 Task: Check the average views per listing of master bedroom in the last 3 years.
Action: Mouse moved to (766, 169)
Screenshot: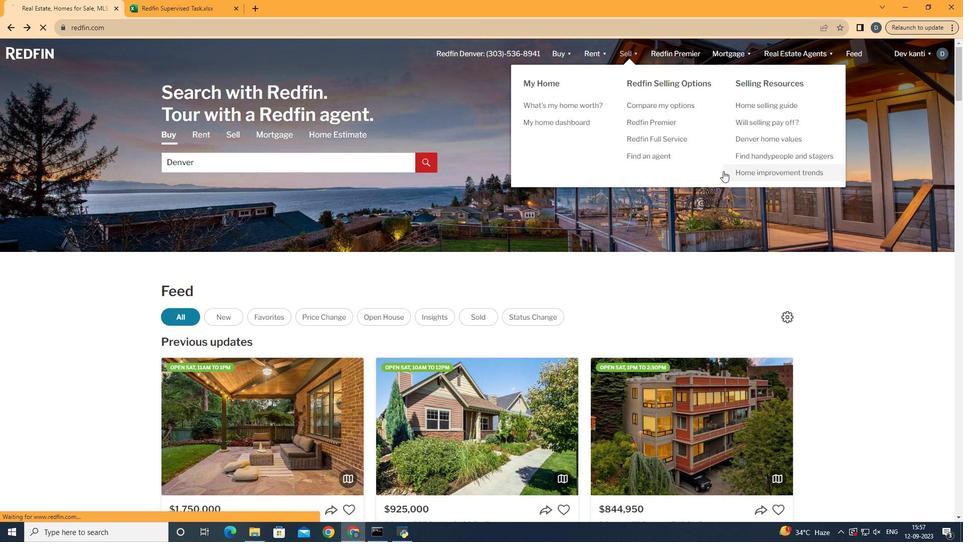 
Action: Mouse pressed left at (766, 169)
Screenshot: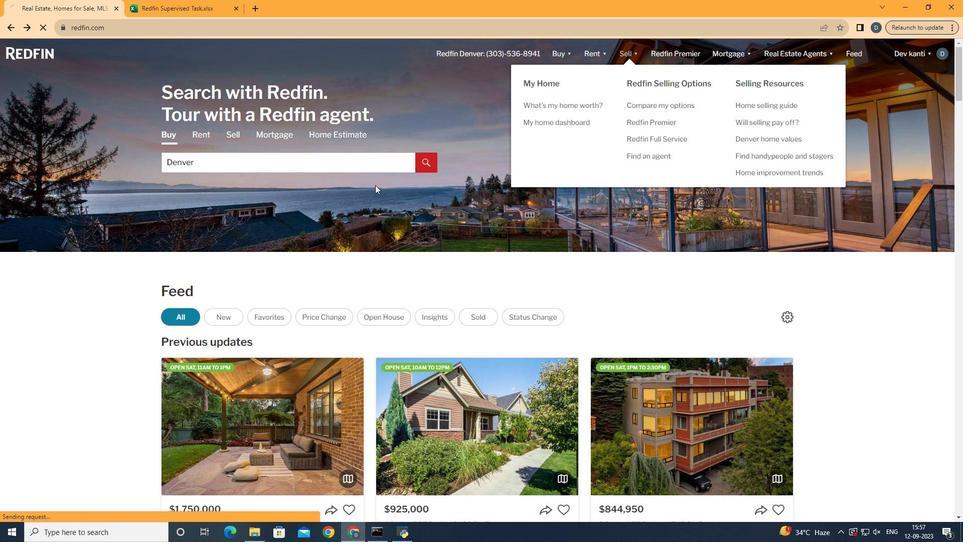 
Action: Mouse moved to (245, 194)
Screenshot: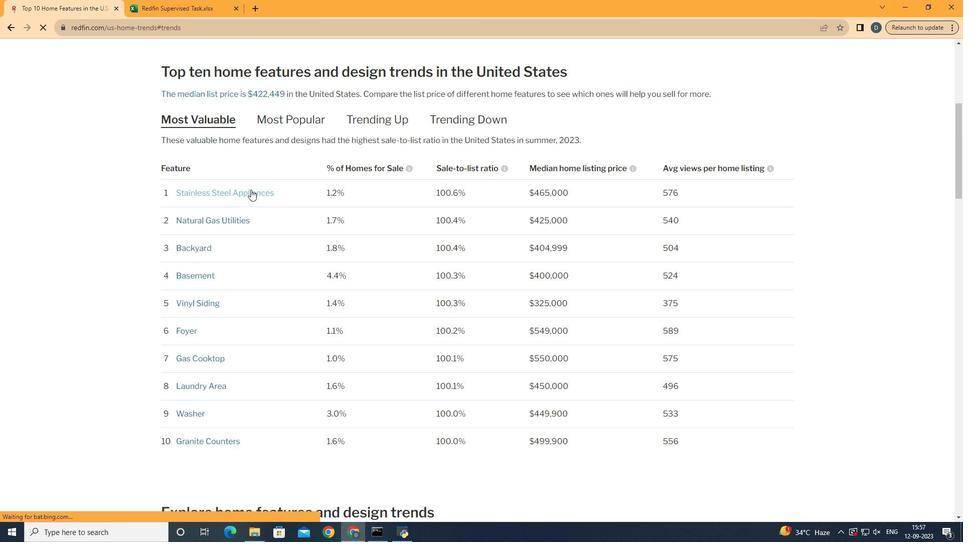 
Action: Mouse pressed left at (245, 194)
Screenshot: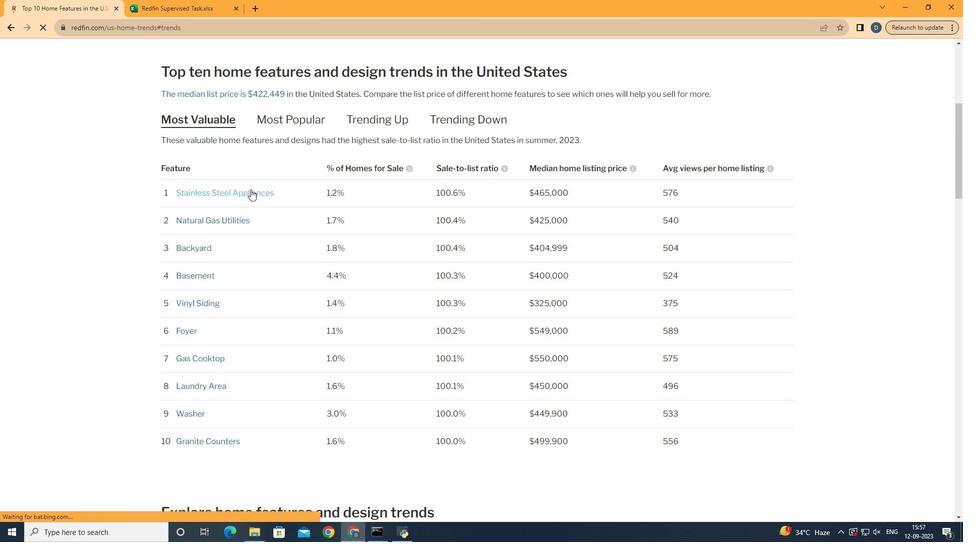 
Action: Mouse moved to (281, 290)
Screenshot: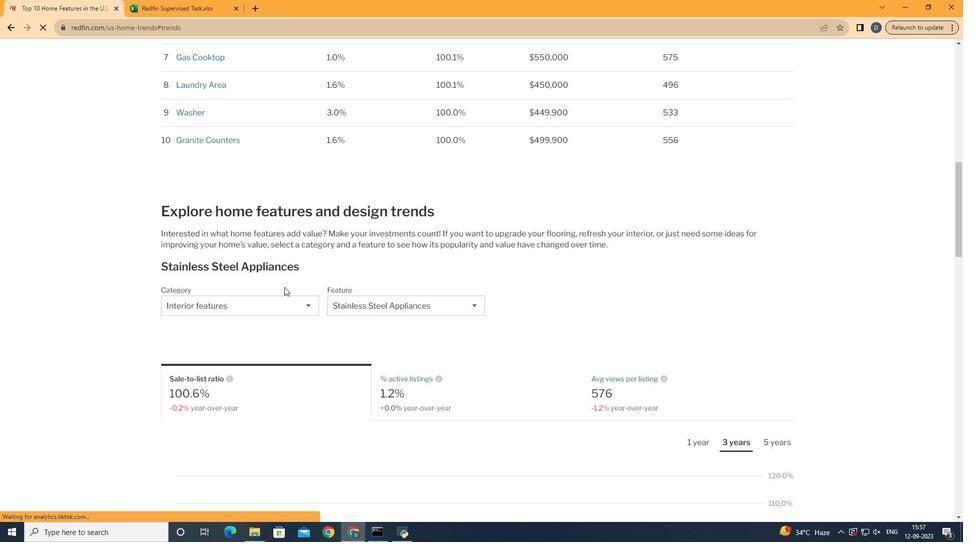 
Action: Mouse scrolled (281, 290) with delta (0, 0)
Screenshot: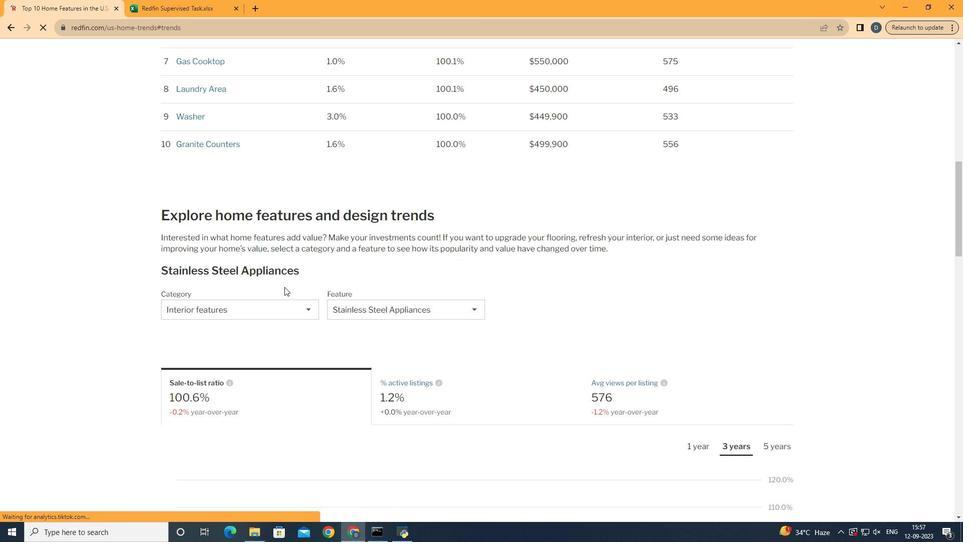 
Action: Mouse scrolled (281, 290) with delta (0, 0)
Screenshot: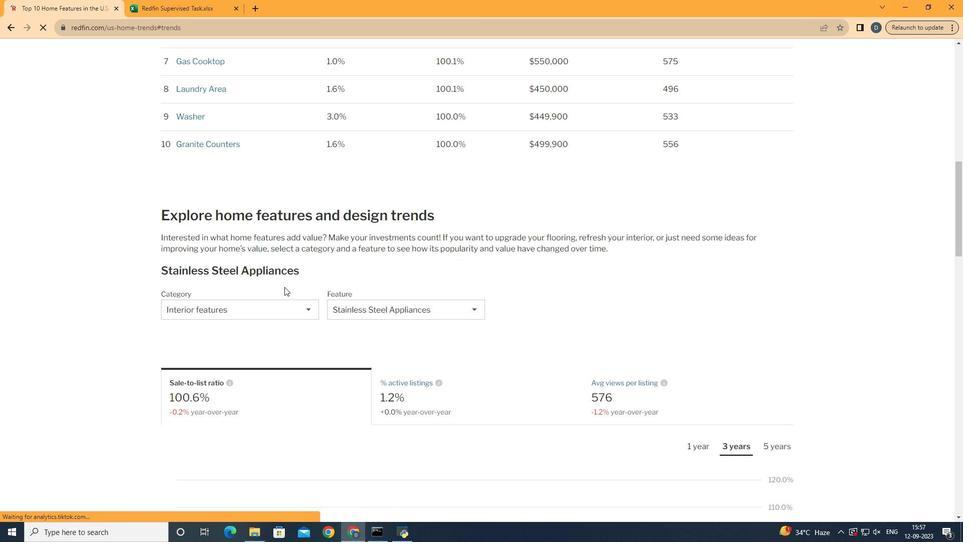 
Action: Mouse scrolled (281, 290) with delta (0, 0)
Screenshot: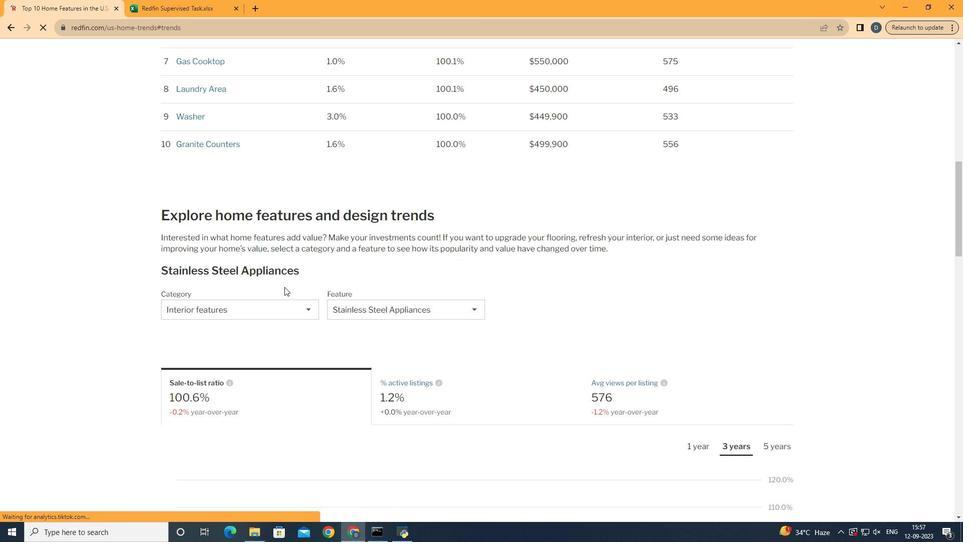 
Action: Mouse moved to (282, 290)
Screenshot: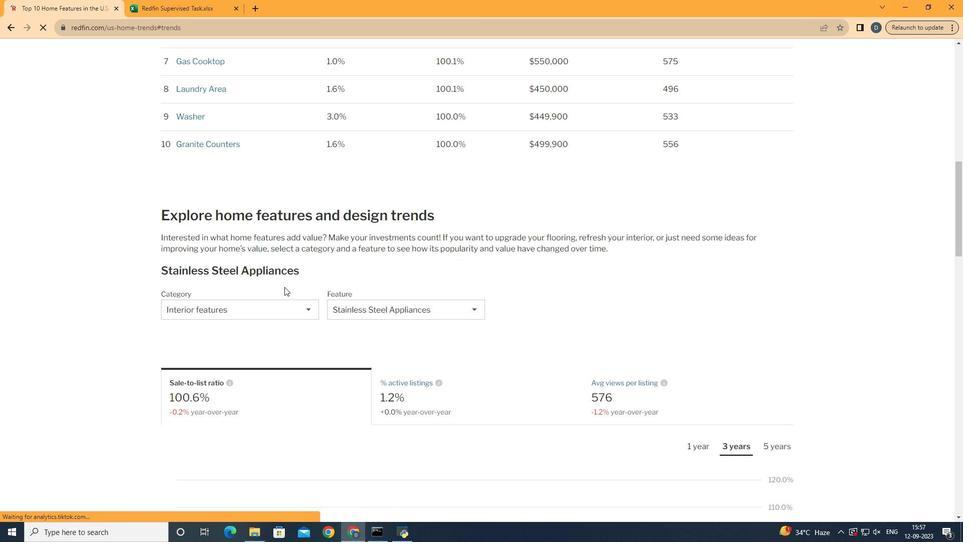
Action: Mouse scrolled (282, 290) with delta (0, 0)
Screenshot: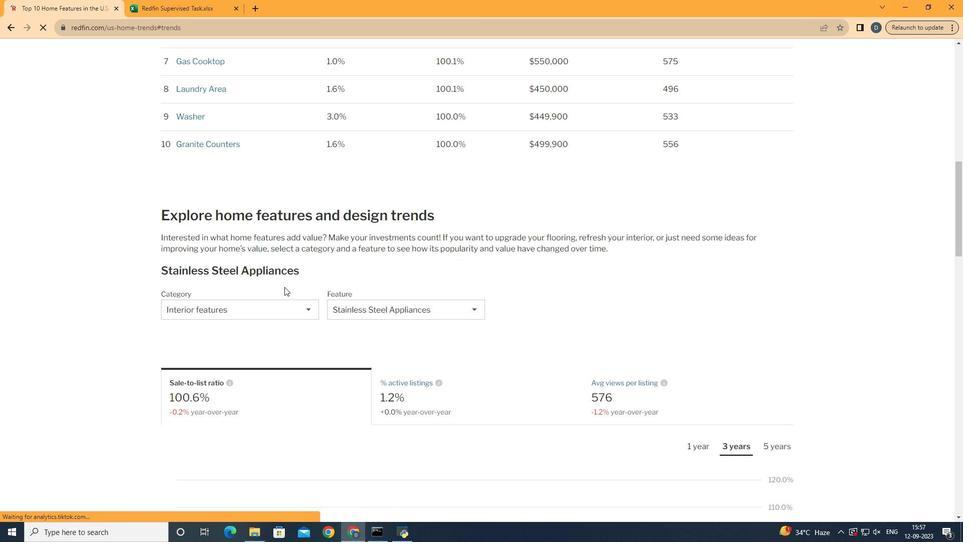 
Action: Mouse moved to (285, 290)
Screenshot: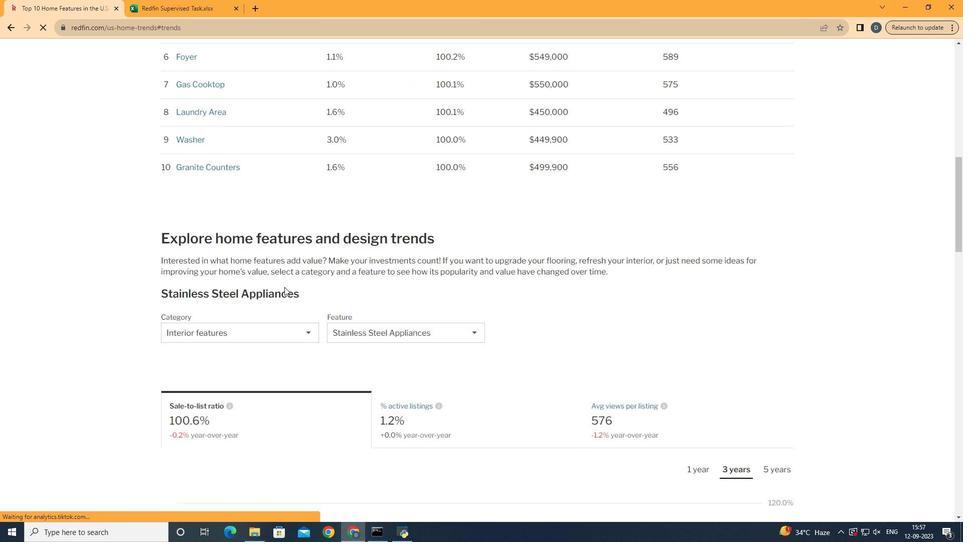 
Action: Mouse scrolled (285, 290) with delta (0, 0)
Screenshot: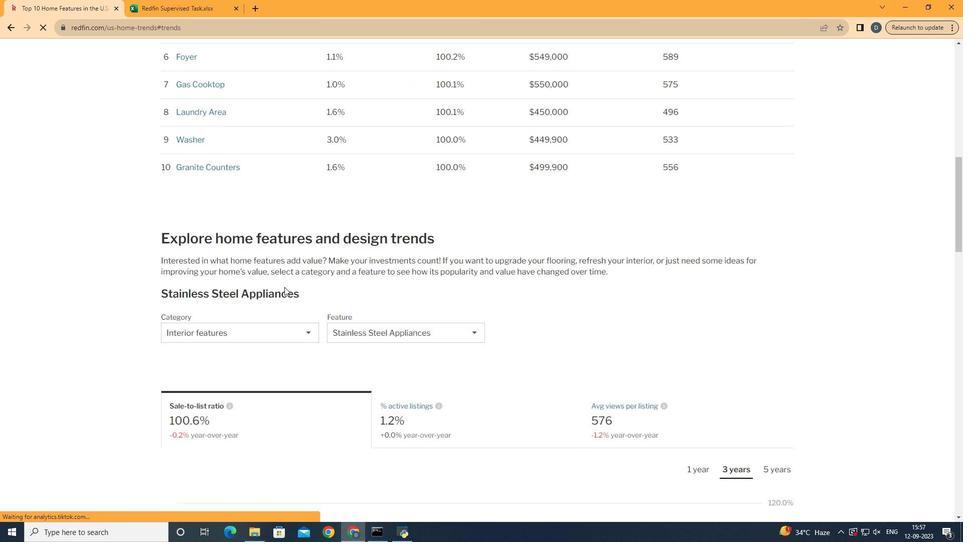 
Action: Mouse moved to (287, 290)
Screenshot: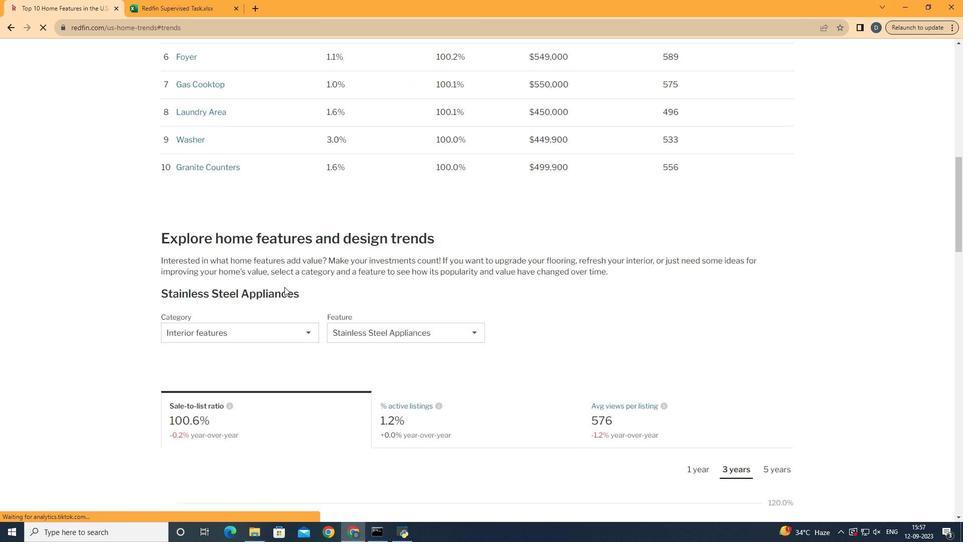 
Action: Mouse scrolled (287, 290) with delta (0, 0)
Screenshot: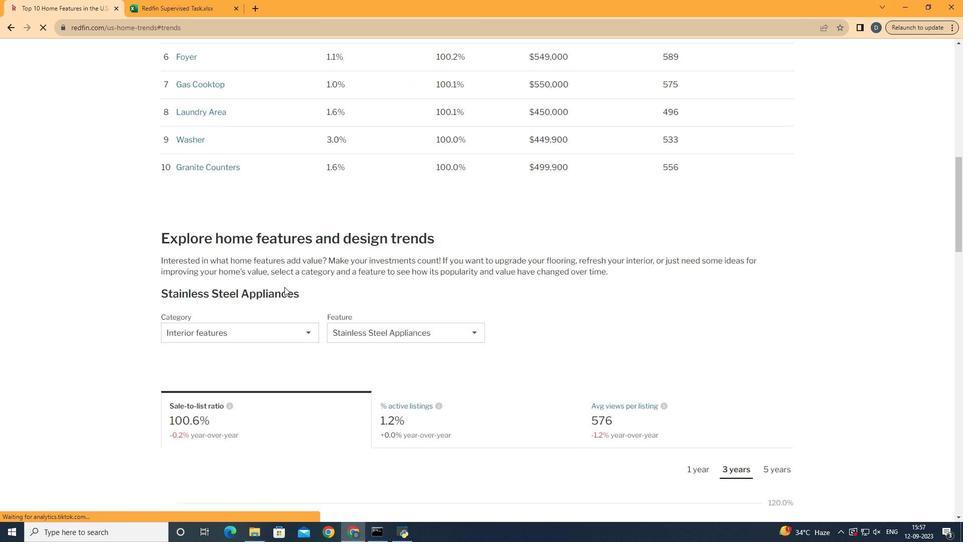 
Action: Mouse moved to (288, 290)
Screenshot: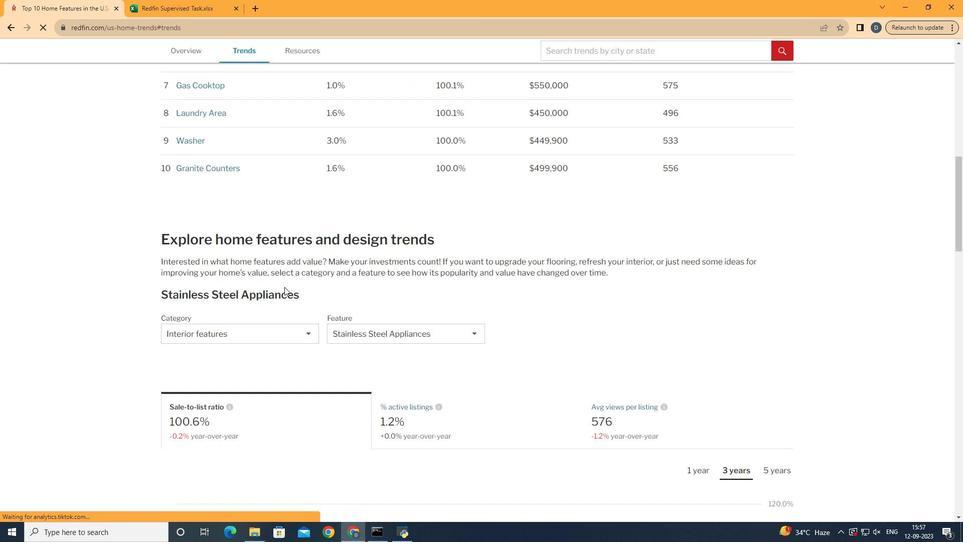 
Action: Mouse scrolled (288, 290) with delta (0, 0)
Screenshot: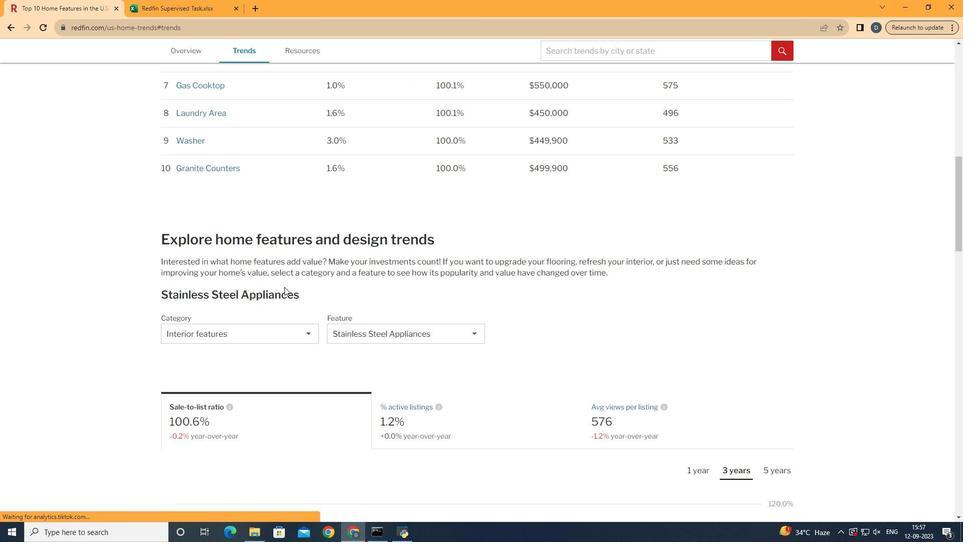 
Action: Mouse scrolled (288, 290) with delta (0, 0)
Screenshot: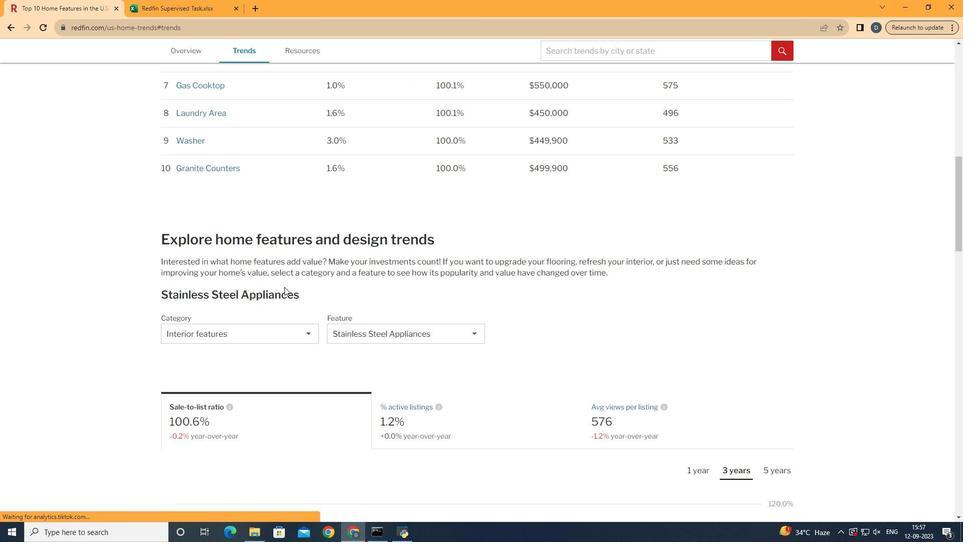 
Action: Mouse scrolled (288, 290) with delta (0, 0)
Screenshot: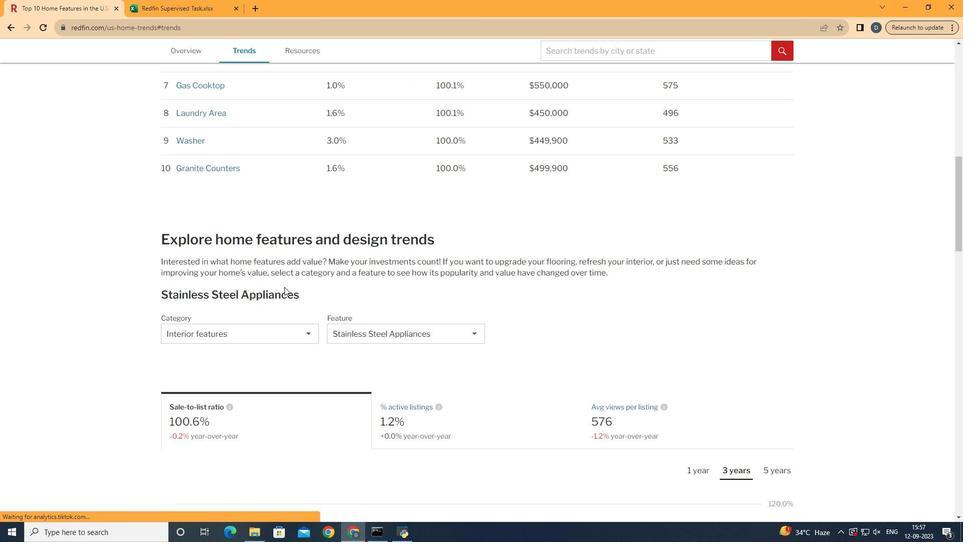 
Action: Mouse scrolled (288, 290) with delta (0, 0)
Screenshot: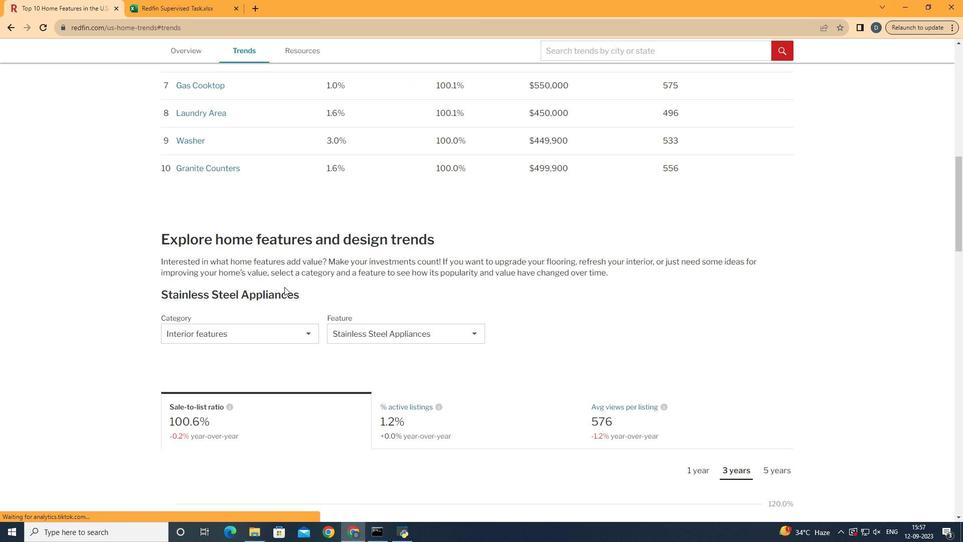 
Action: Mouse scrolled (288, 290) with delta (0, 0)
Screenshot: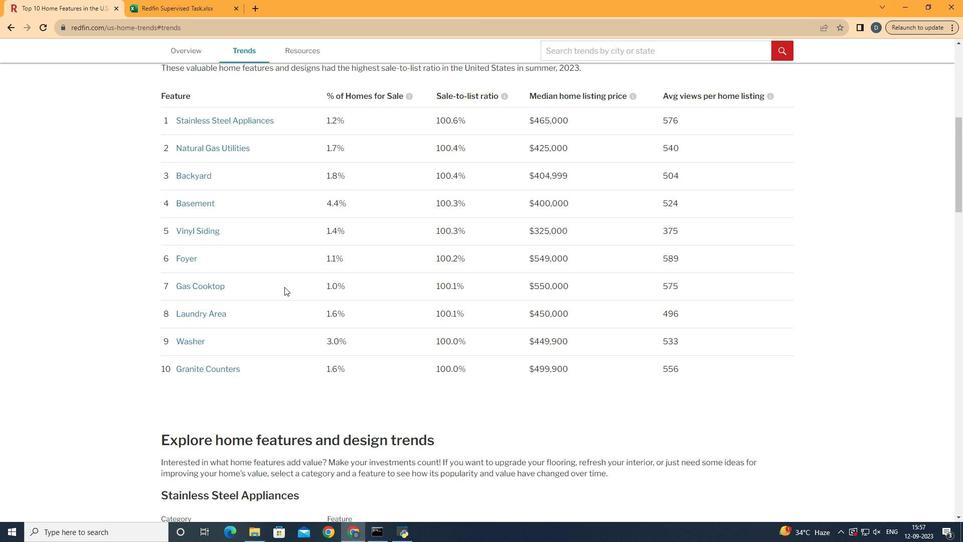 
Action: Mouse scrolled (288, 290) with delta (0, 0)
Screenshot: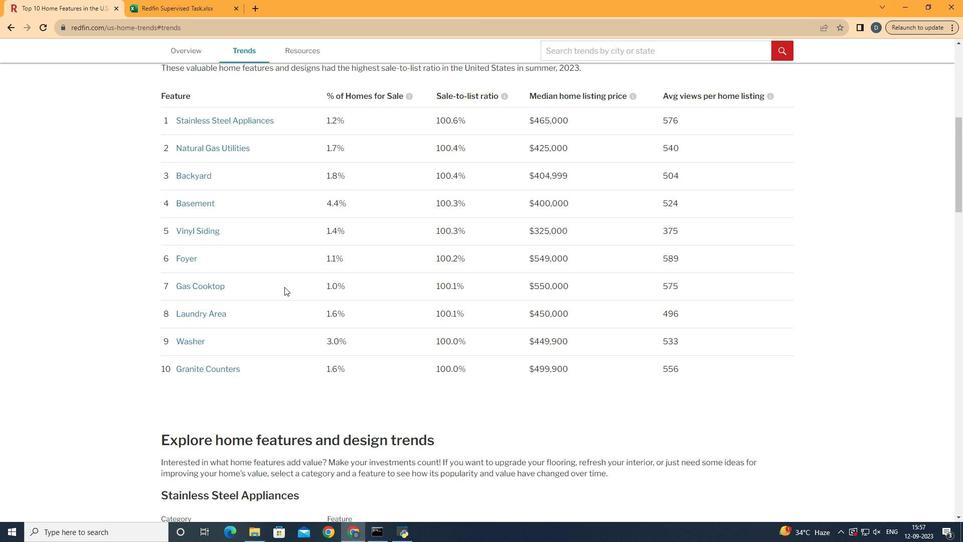 
Action: Mouse scrolled (288, 290) with delta (0, 0)
Screenshot: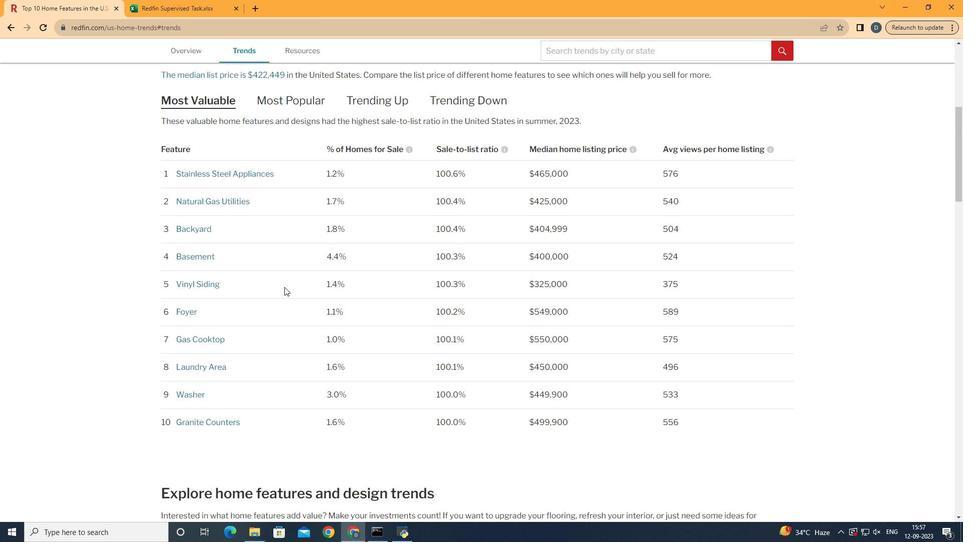 
Action: Mouse scrolled (288, 290) with delta (0, 0)
Screenshot: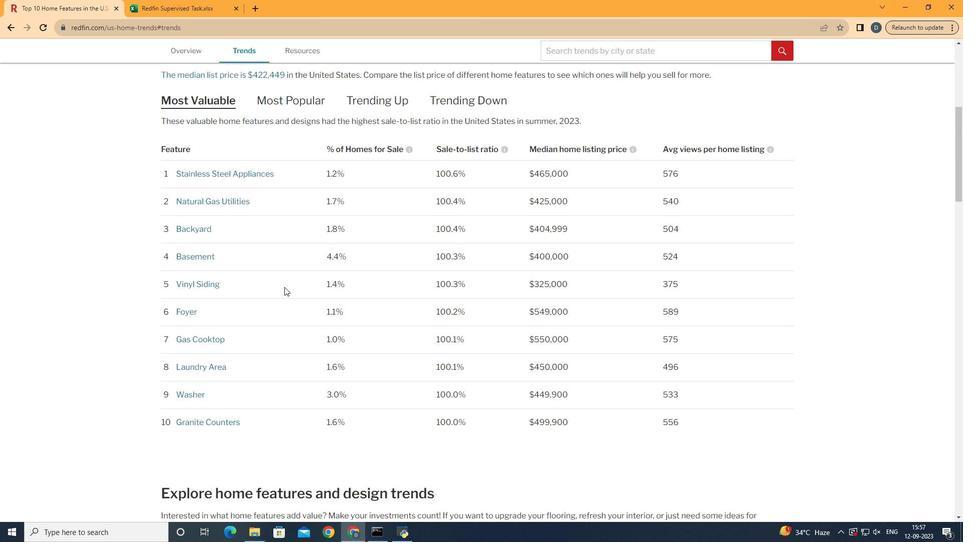 
Action: Mouse scrolled (288, 290) with delta (0, 0)
Screenshot: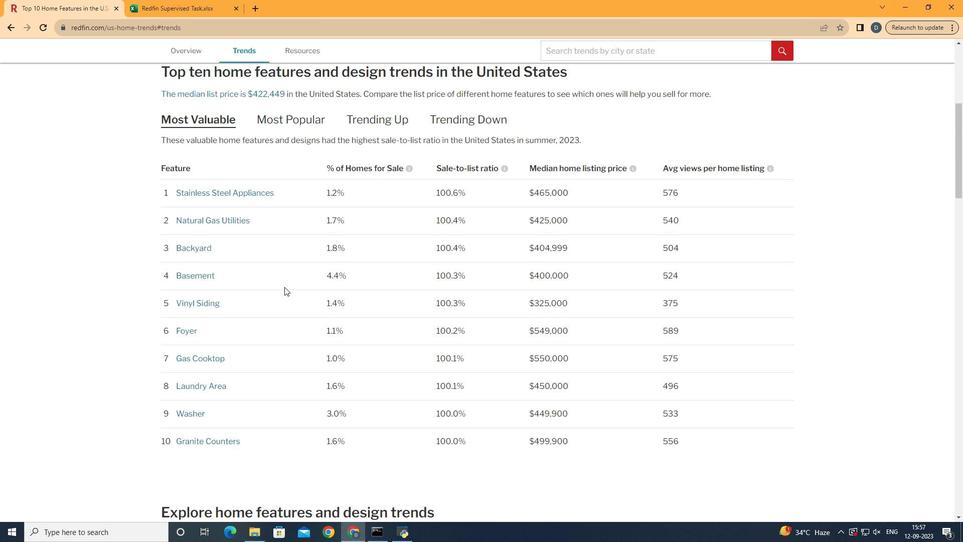 
Action: Mouse scrolled (288, 290) with delta (0, 0)
Screenshot: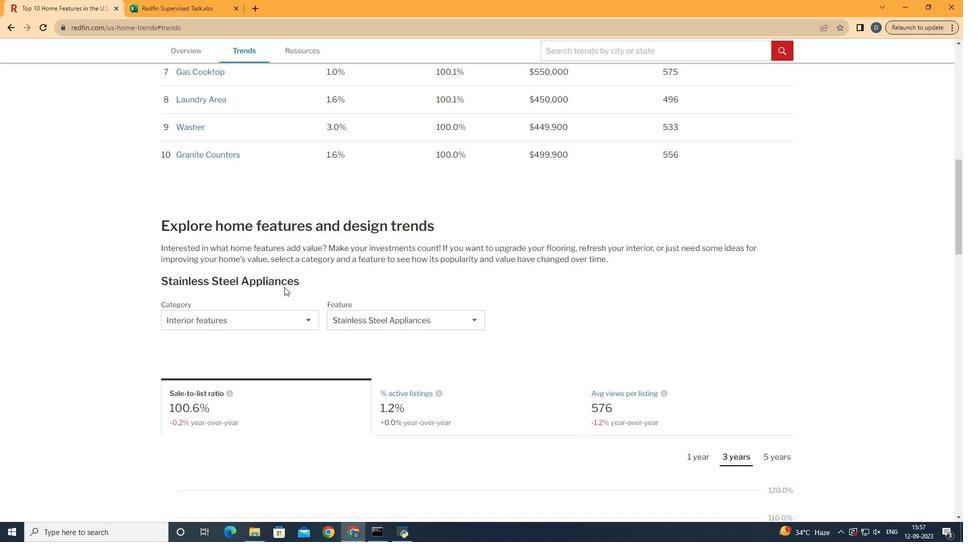 
Action: Mouse scrolled (288, 290) with delta (0, 0)
Screenshot: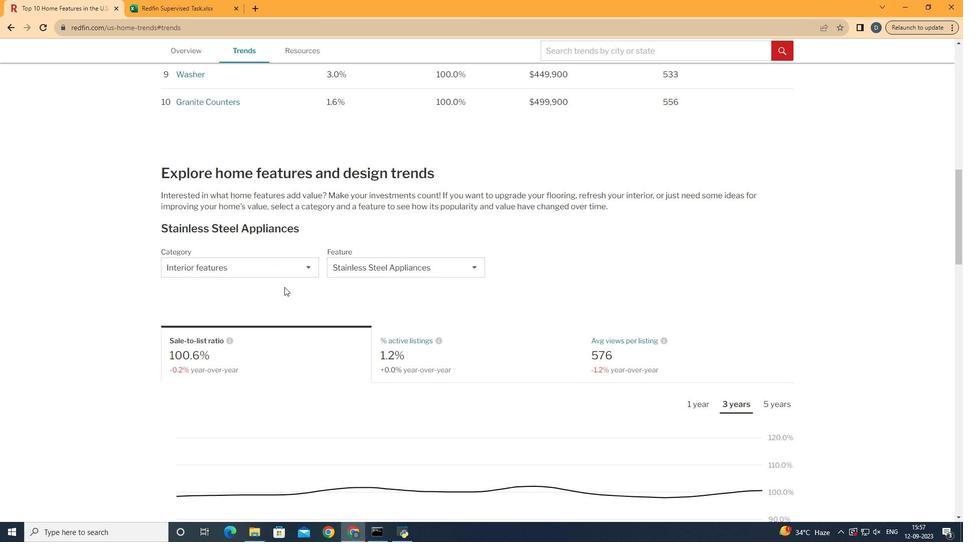 
Action: Mouse scrolled (288, 290) with delta (0, 0)
Screenshot: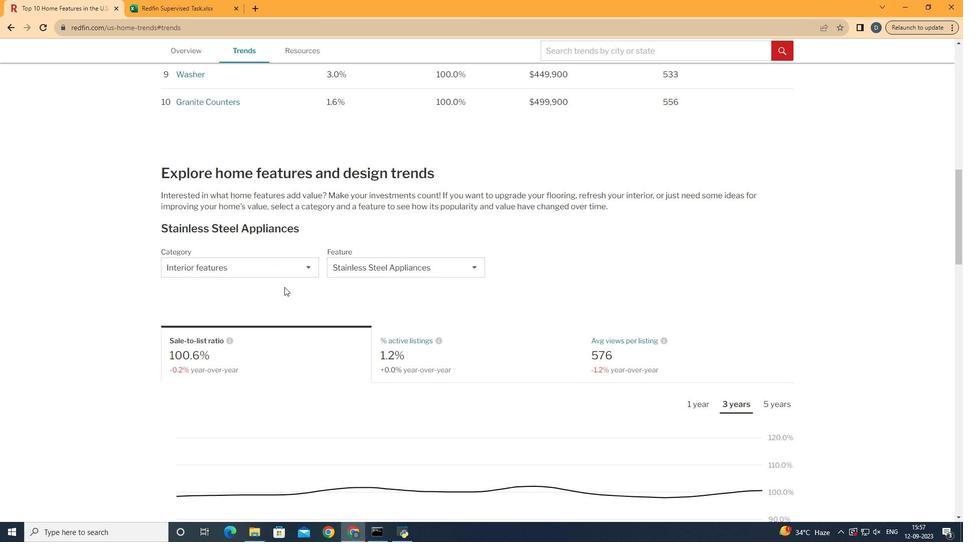 
Action: Mouse scrolled (288, 290) with delta (0, 0)
Screenshot: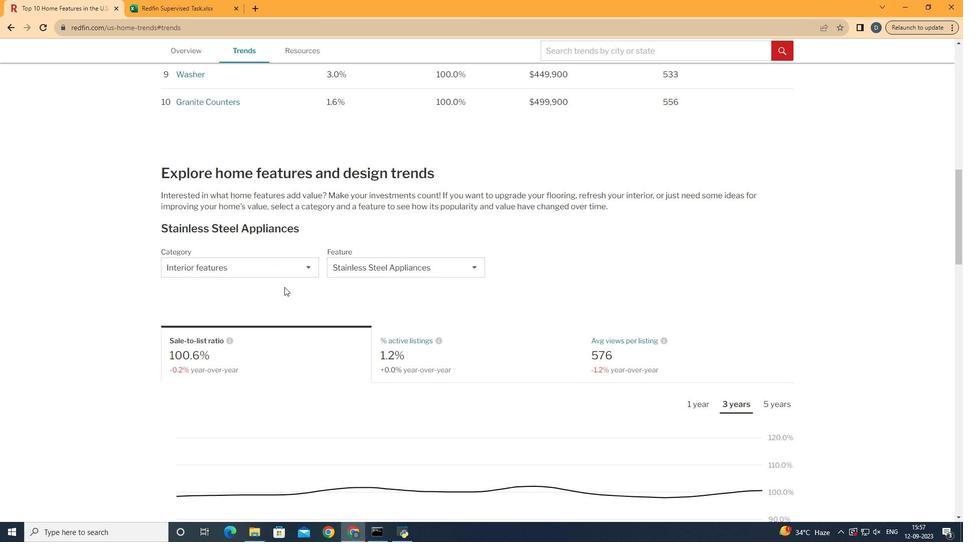 
Action: Mouse scrolled (288, 290) with delta (0, 0)
Screenshot: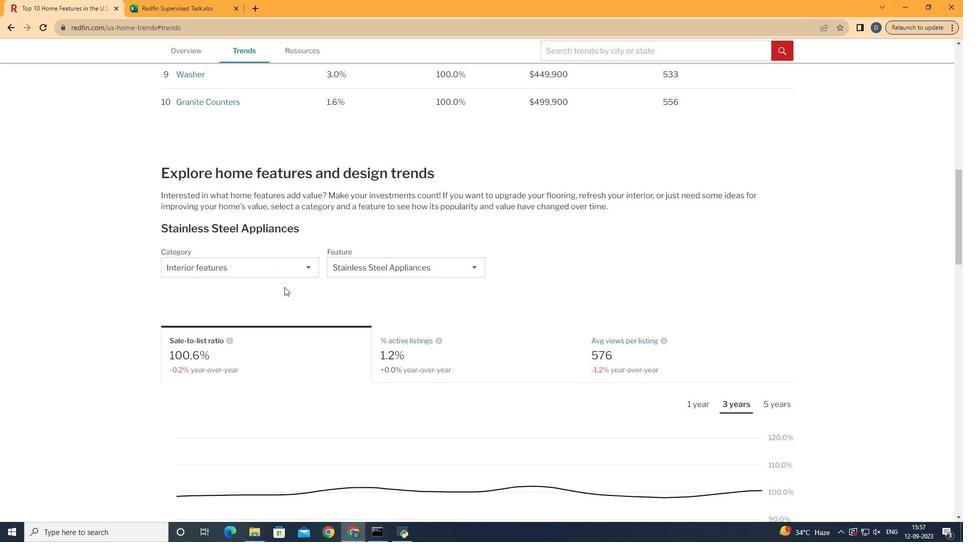 
Action: Mouse scrolled (288, 290) with delta (0, 0)
Screenshot: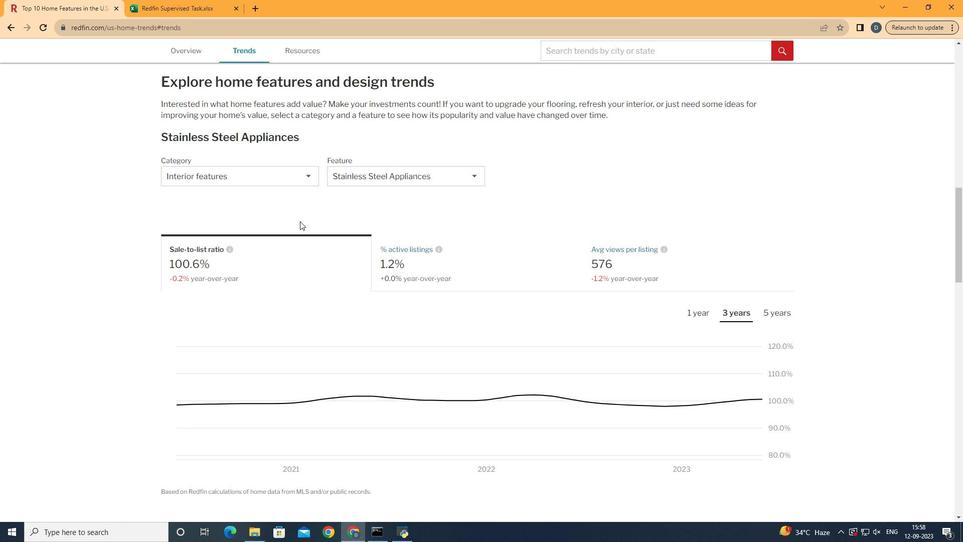 
Action: Mouse scrolled (288, 290) with delta (0, 0)
Screenshot: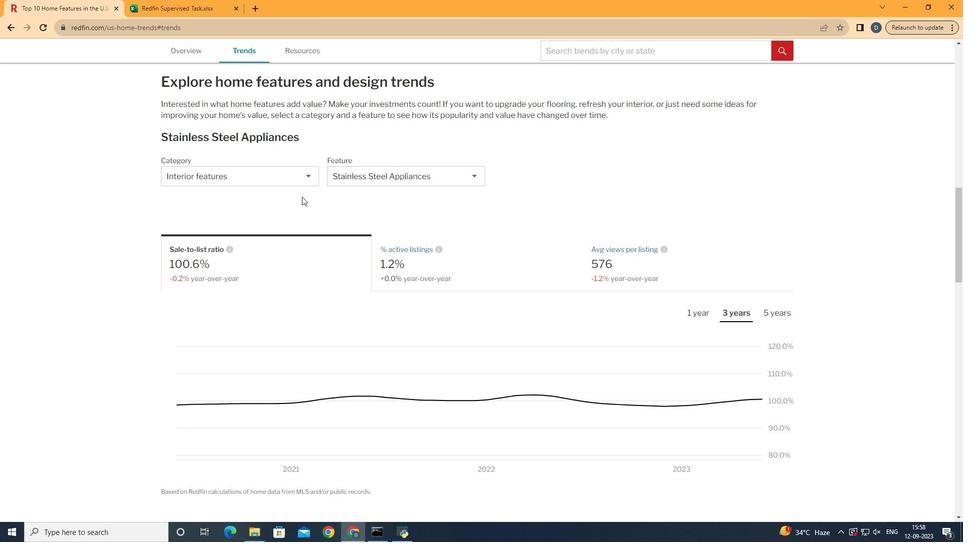 
Action: Mouse scrolled (288, 290) with delta (0, 0)
Screenshot: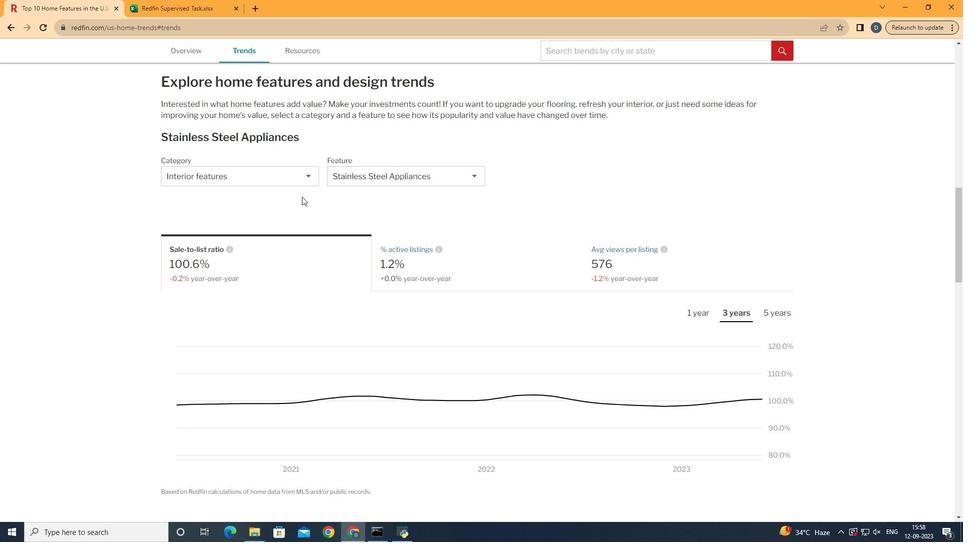 
Action: Mouse moved to (307, 173)
Screenshot: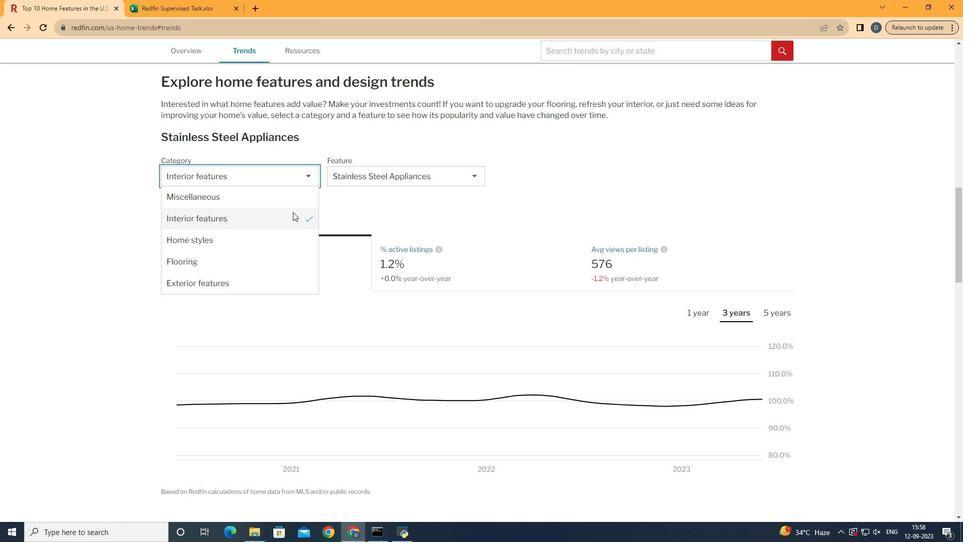 
Action: Mouse pressed left at (307, 173)
Screenshot: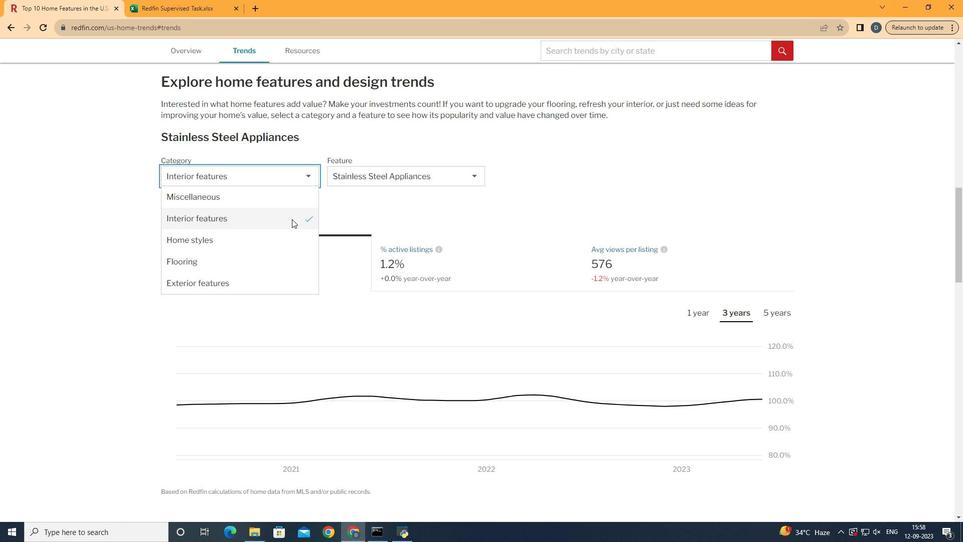 
Action: Mouse moved to (294, 227)
Screenshot: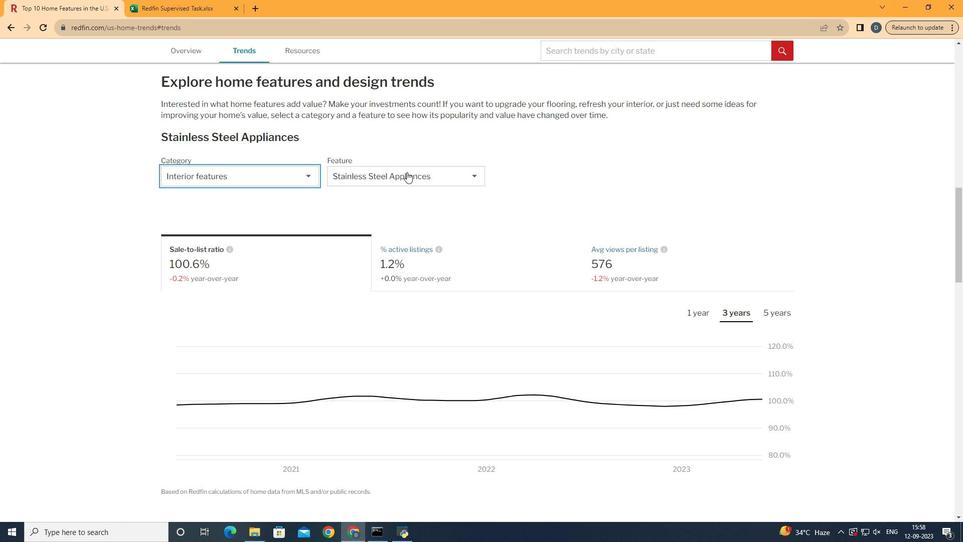 
Action: Mouse pressed left at (294, 227)
Screenshot: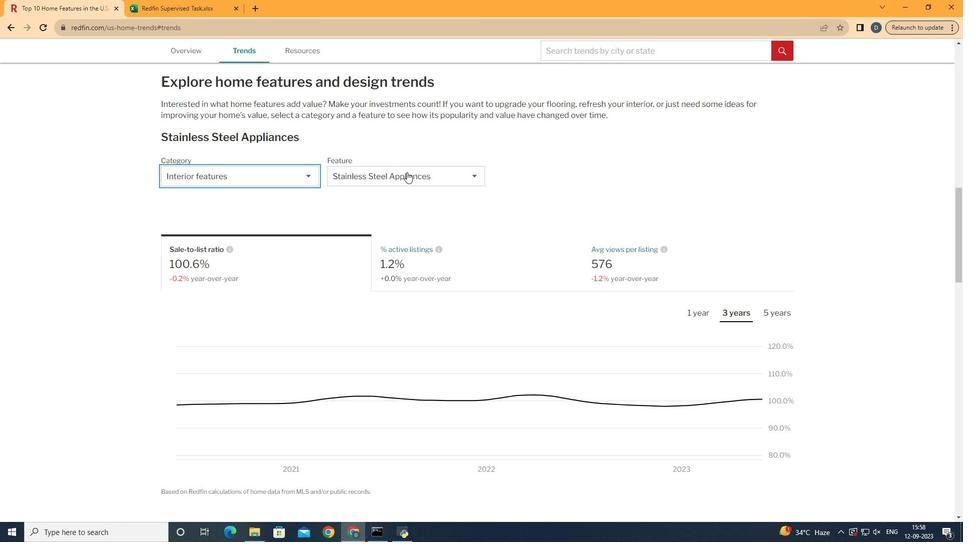 
Action: Mouse moved to (410, 175)
Screenshot: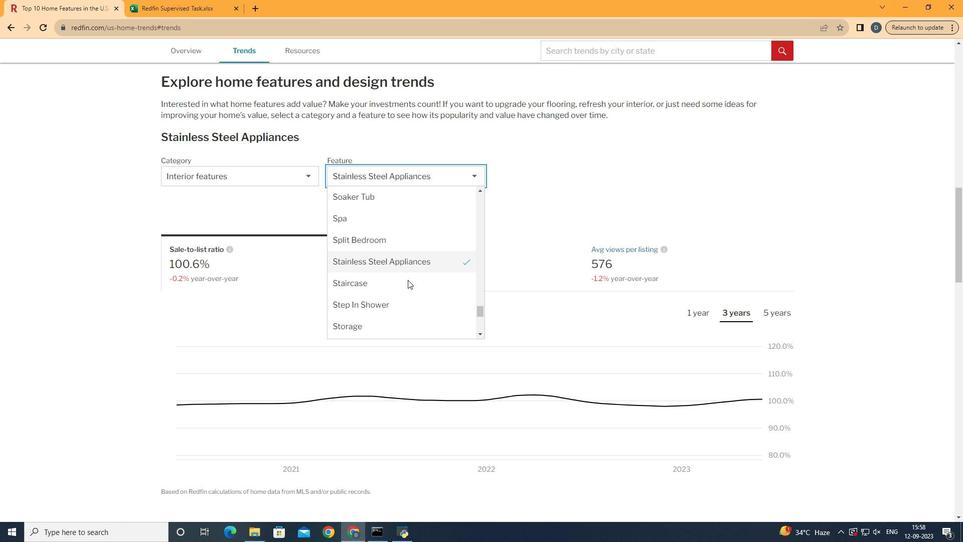 
Action: Mouse pressed left at (410, 175)
Screenshot: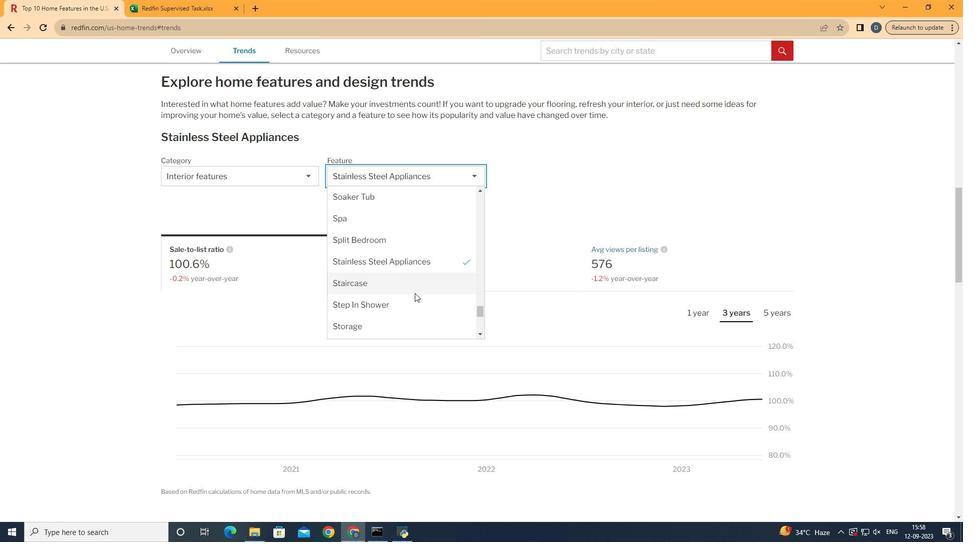 
Action: Mouse moved to (420, 297)
Screenshot: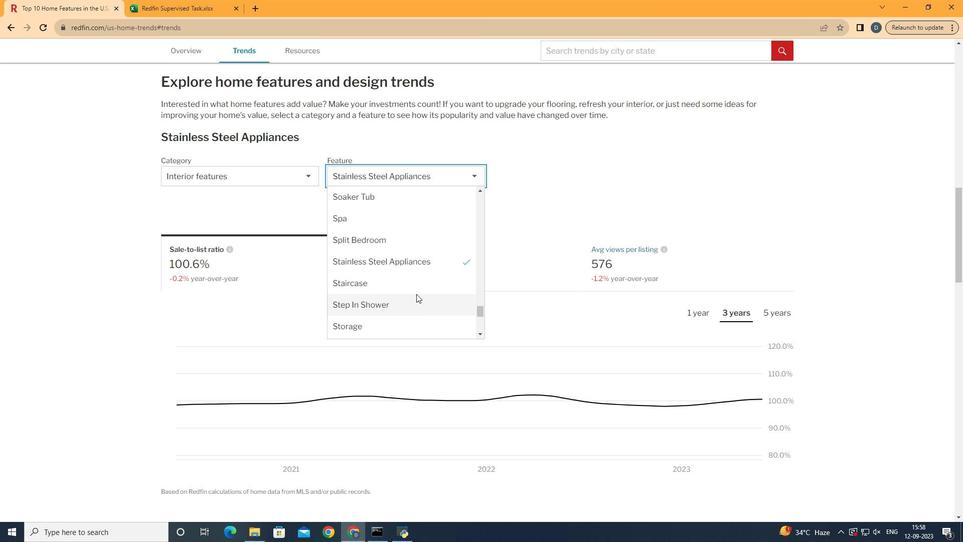 
Action: Mouse scrolled (420, 298) with delta (0, 0)
Screenshot: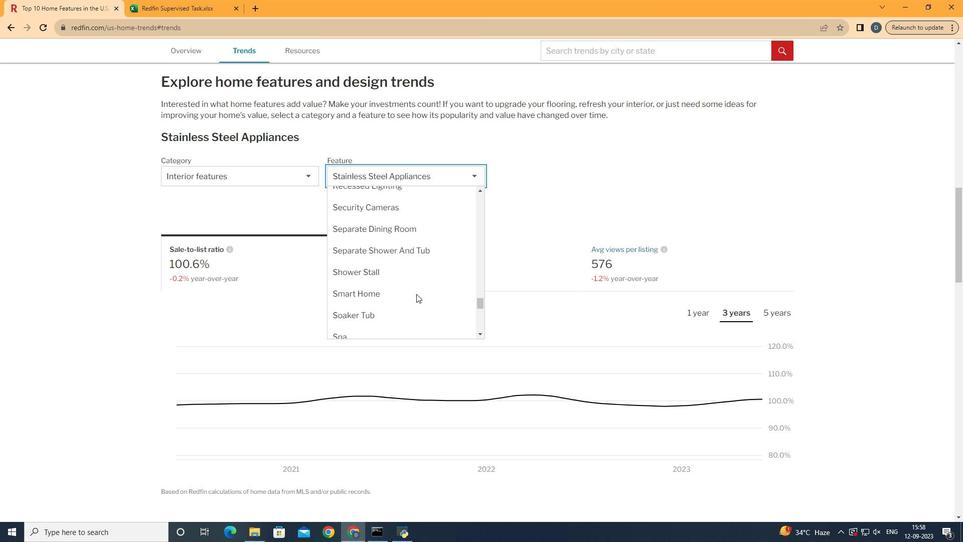 
Action: Mouse scrolled (420, 298) with delta (0, 0)
Screenshot: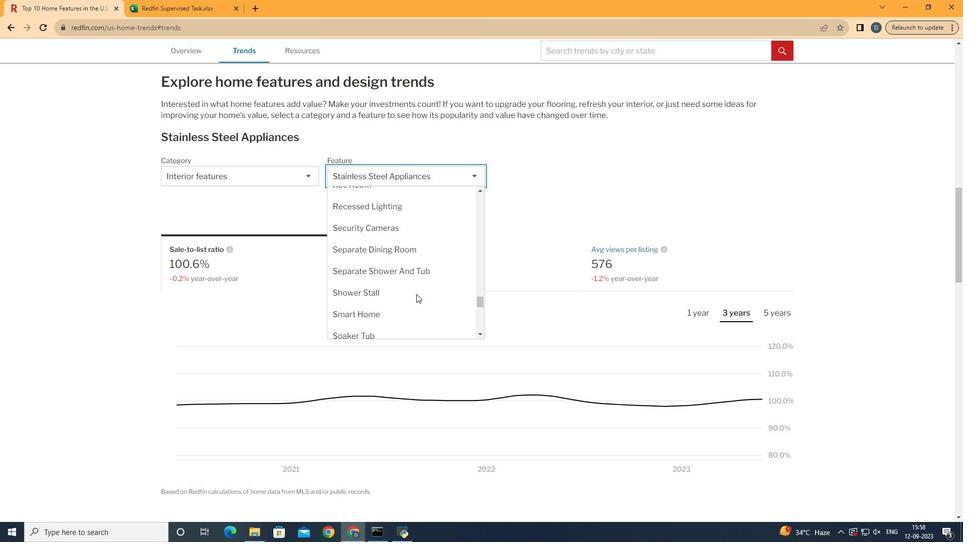 
Action: Mouse scrolled (420, 298) with delta (0, 0)
Screenshot: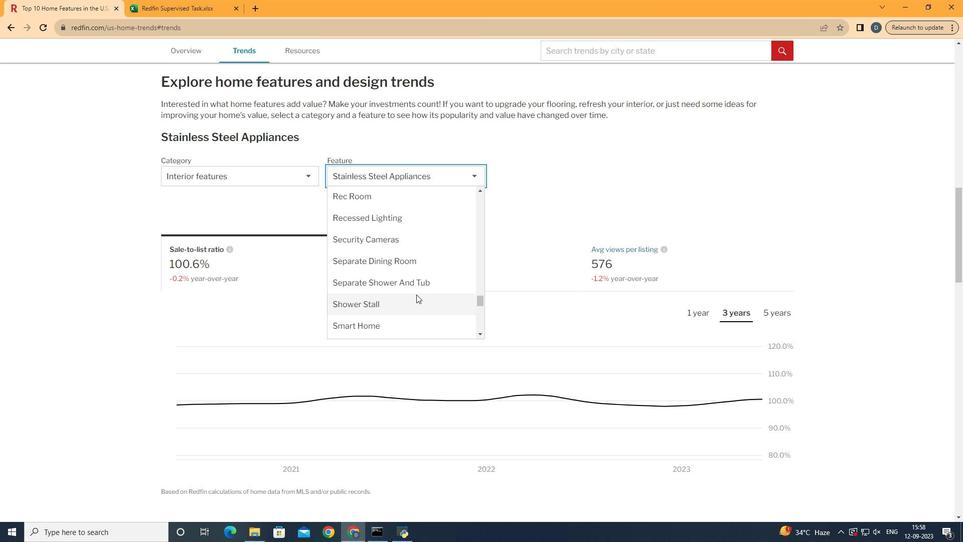 
Action: Mouse moved to (420, 298)
Screenshot: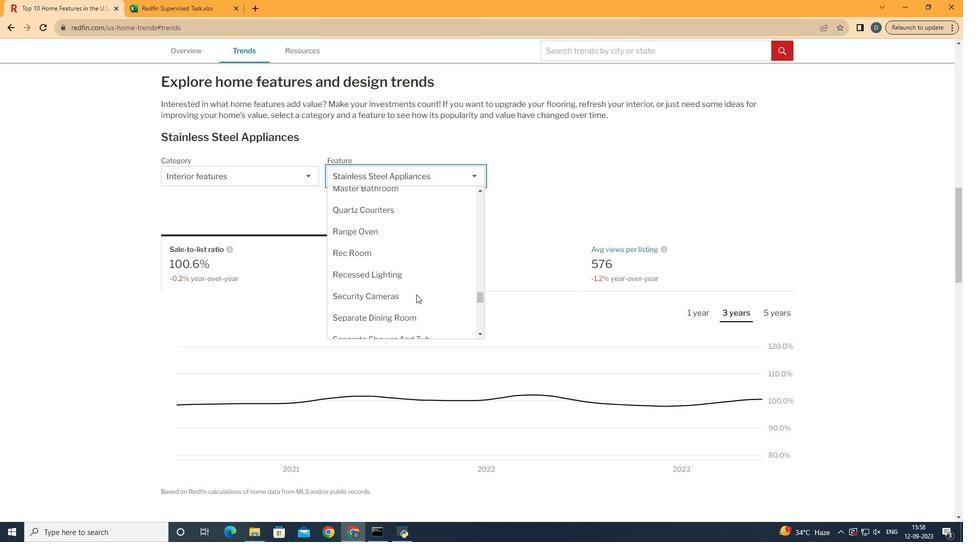 
Action: Mouse scrolled (420, 298) with delta (0, 0)
Screenshot: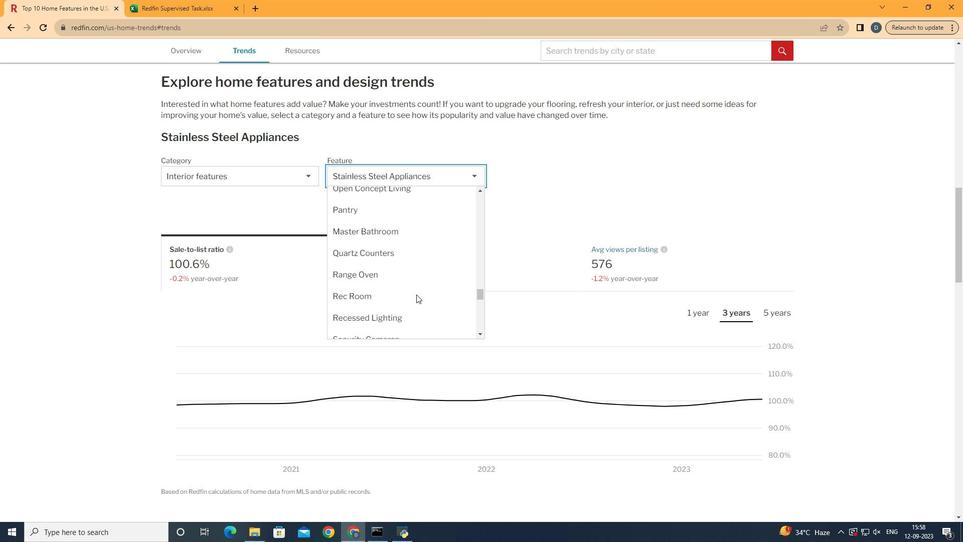 
Action: Mouse scrolled (420, 298) with delta (0, 0)
Screenshot: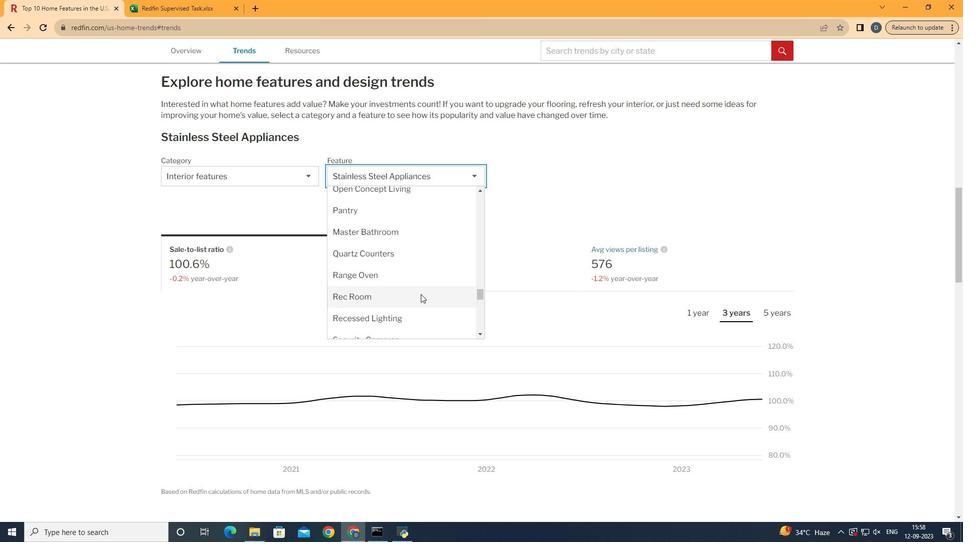
Action: Mouse scrolled (420, 298) with delta (0, 0)
Screenshot: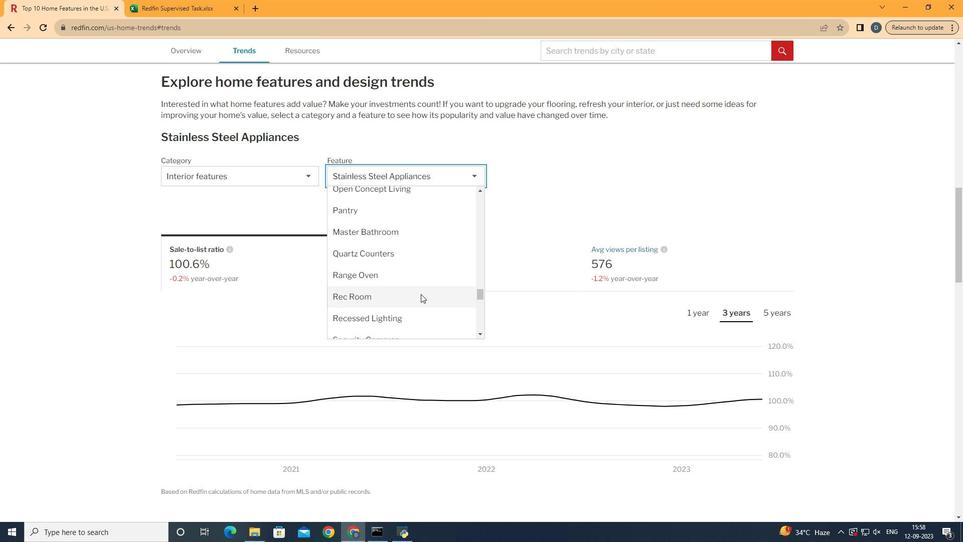 
Action: Mouse scrolled (420, 297) with delta (0, 0)
Screenshot: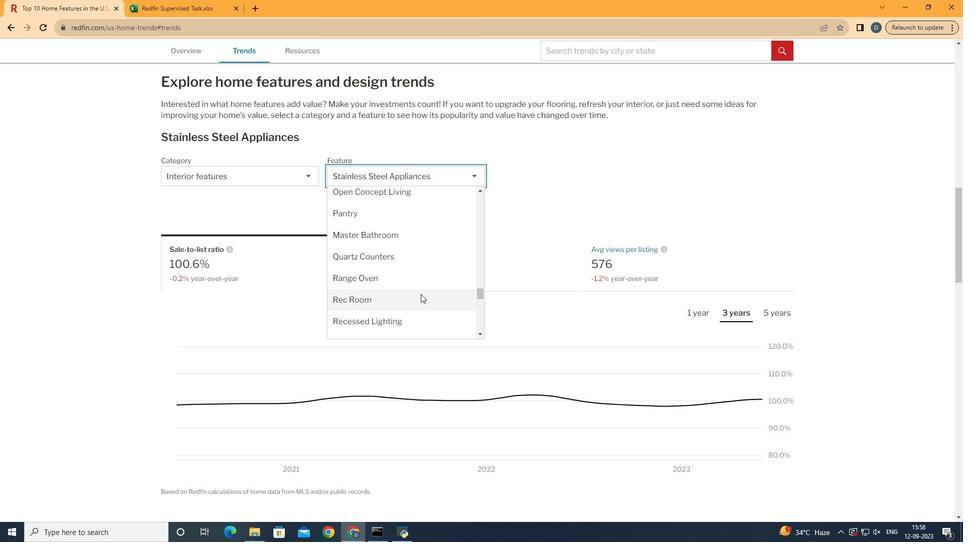 
Action: Mouse moved to (424, 297)
Screenshot: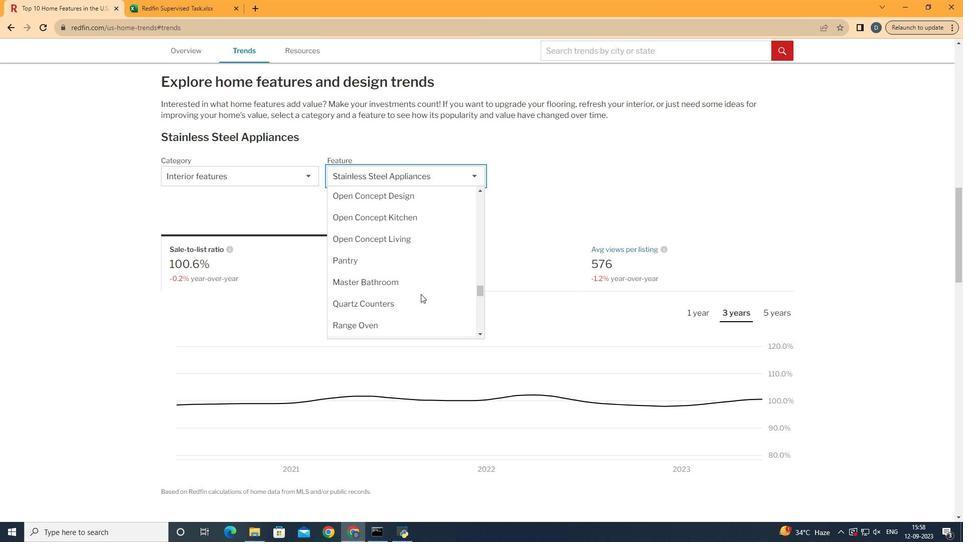 
Action: Mouse scrolled (424, 298) with delta (0, 0)
Screenshot: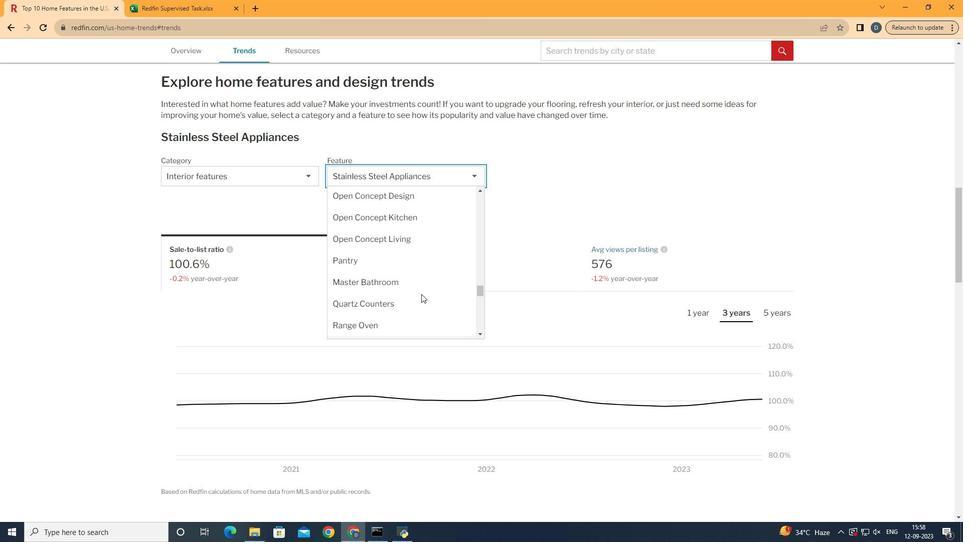 
Action: Mouse moved to (426, 284)
Screenshot: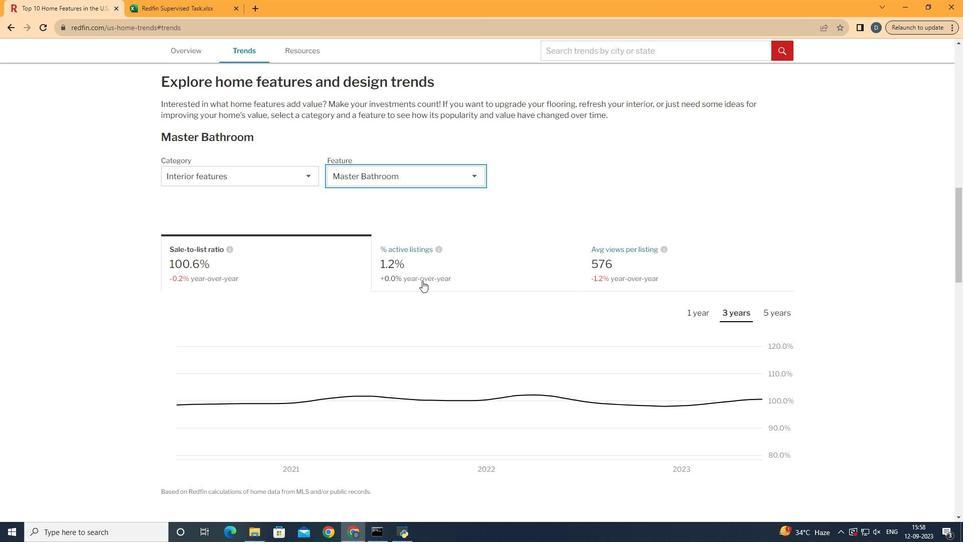 
Action: Mouse pressed left at (426, 284)
Screenshot: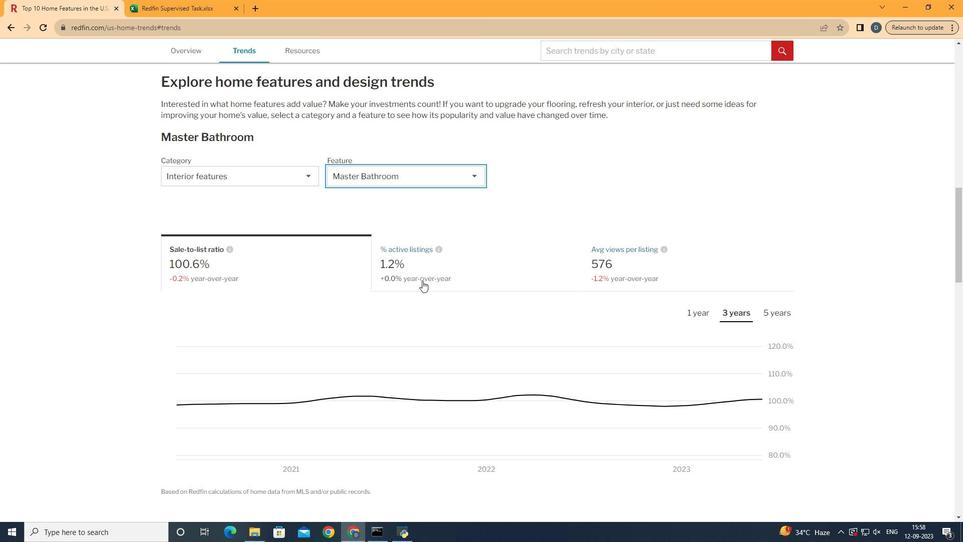 
Action: Mouse moved to (439, 179)
Screenshot: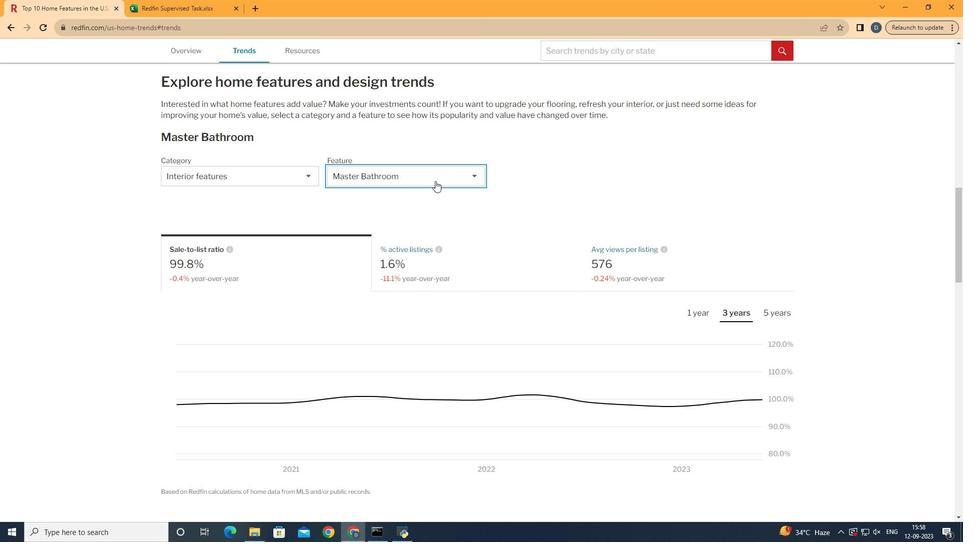 
Action: Mouse pressed left at (439, 179)
Screenshot: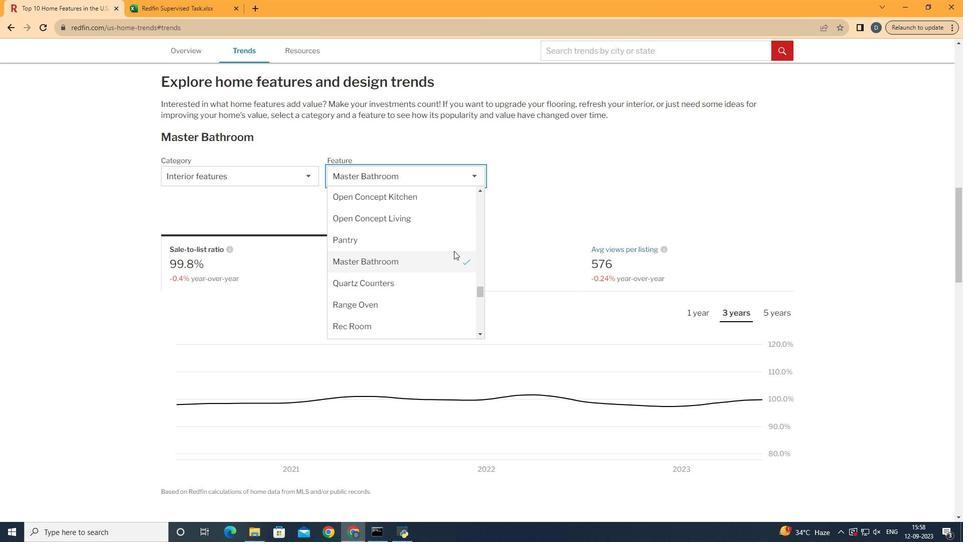 
Action: Mouse moved to (457, 254)
Screenshot: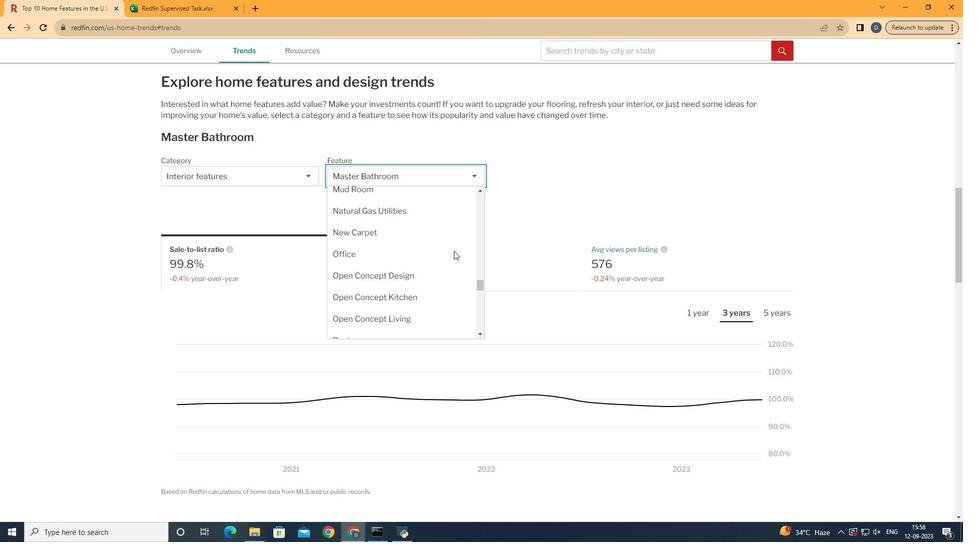 
Action: Mouse scrolled (457, 254) with delta (0, 0)
Screenshot: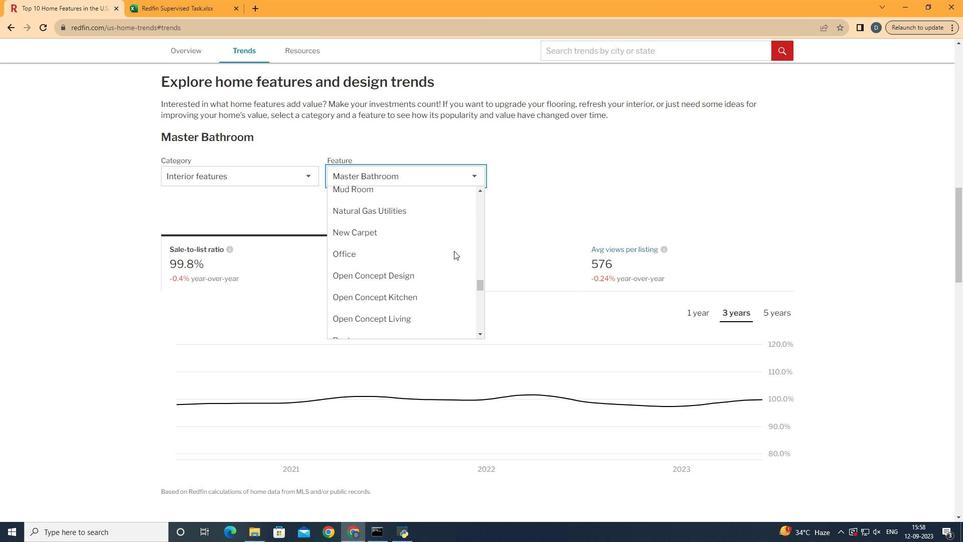 
Action: Mouse scrolled (457, 254) with delta (0, 0)
Screenshot: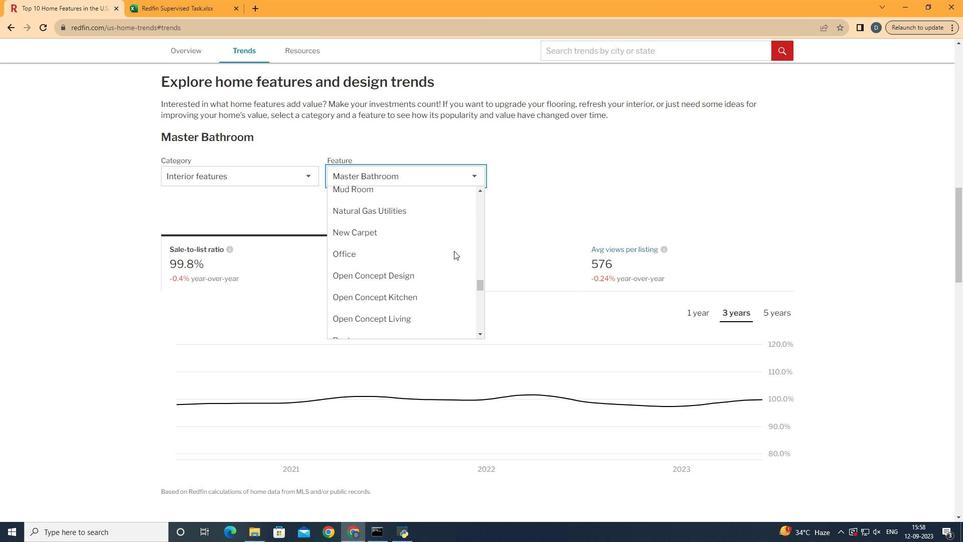 
Action: Mouse scrolled (457, 254) with delta (0, 0)
Screenshot: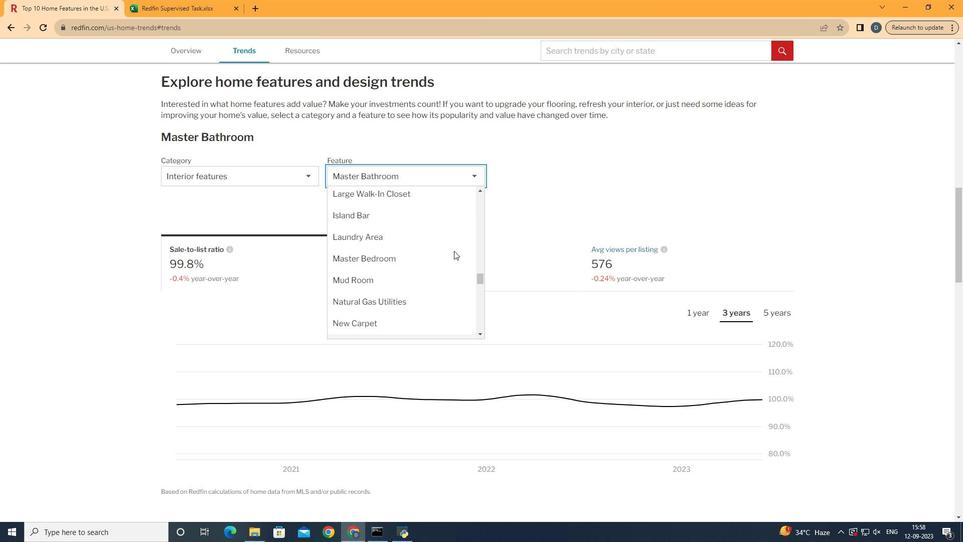 
Action: Mouse scrolled (457, 254) with delta (0, 0)
Screenshot: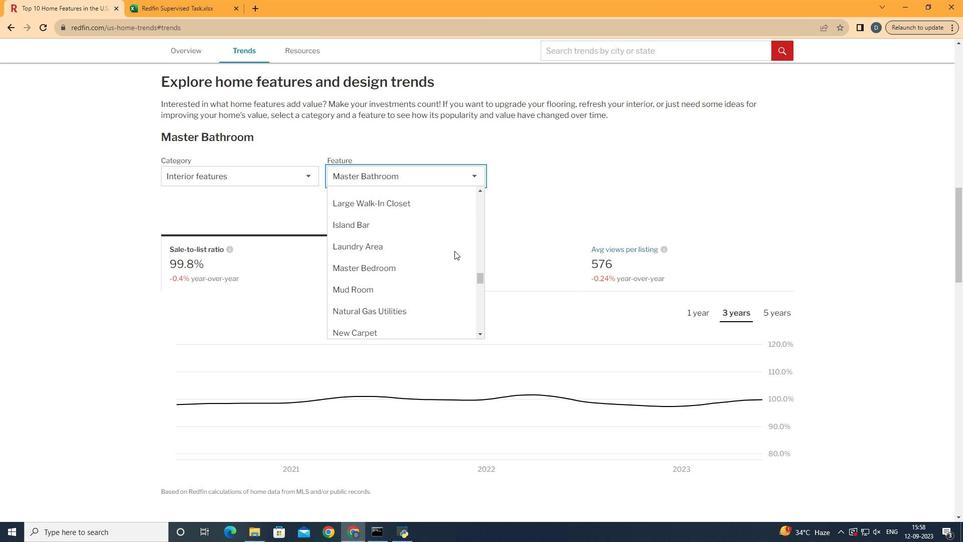 
Action: Mouse moved to (448, 275)
Screenshot: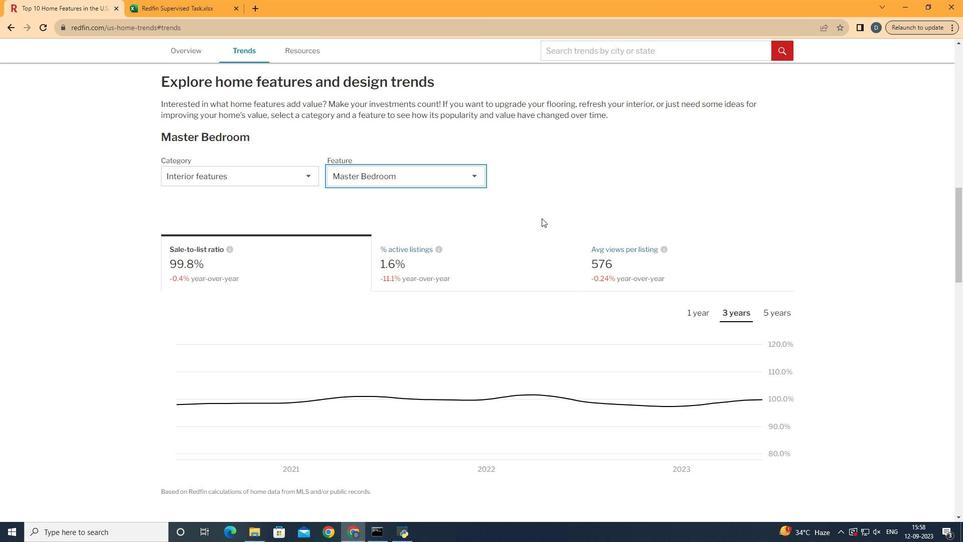 
Action: Mouse pressed left at (448, 275)
Screenshot: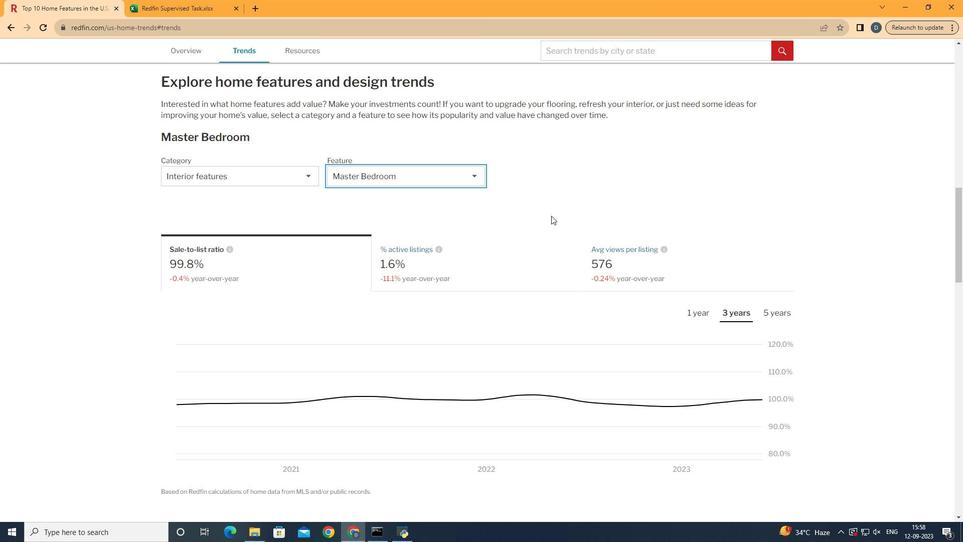 
Action: Mouse moved to (555, 217)
Screenshot: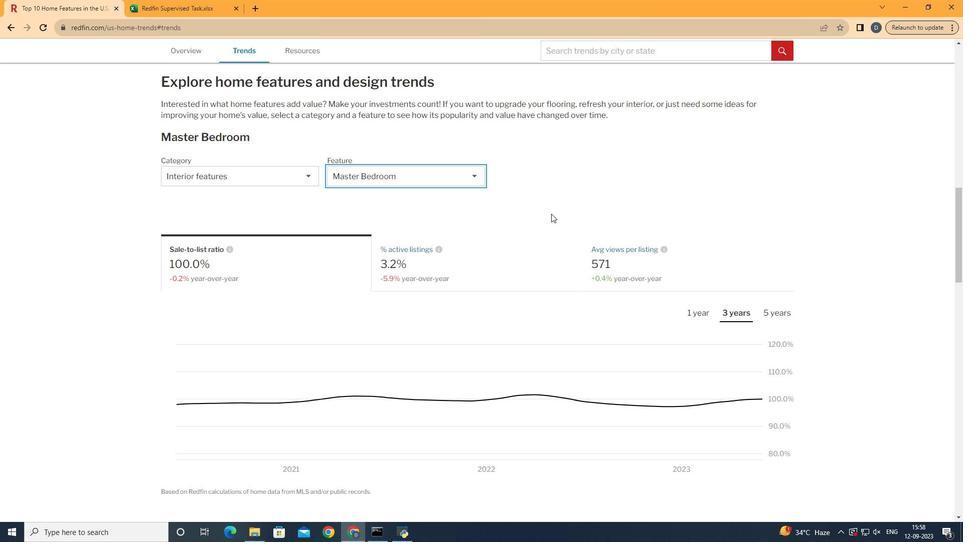 
Action: Mouse pressed left at (555, 217)
Screenshot: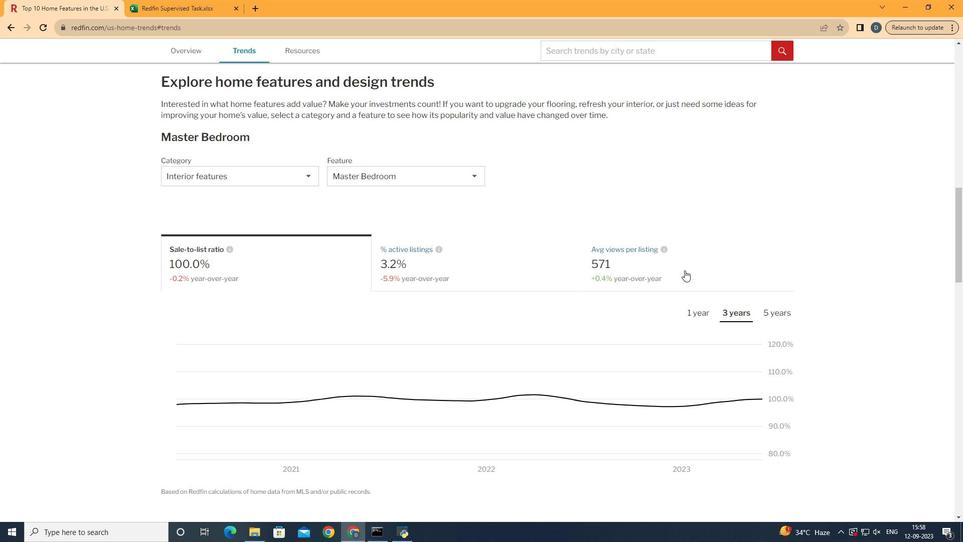
Action: Mouse moved to (696, 274)
Screenshot: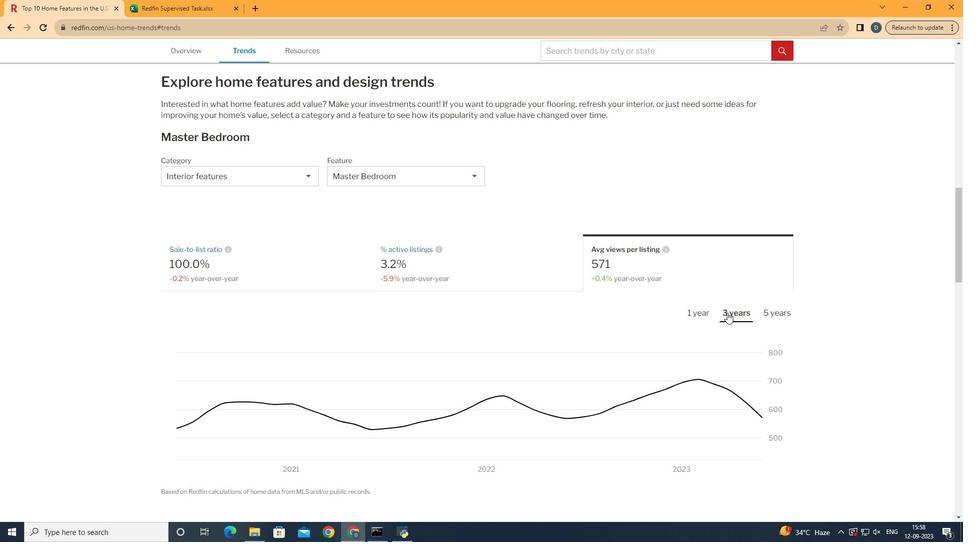 
Action: Mouse pressed left at (696, 274)
Screenshot: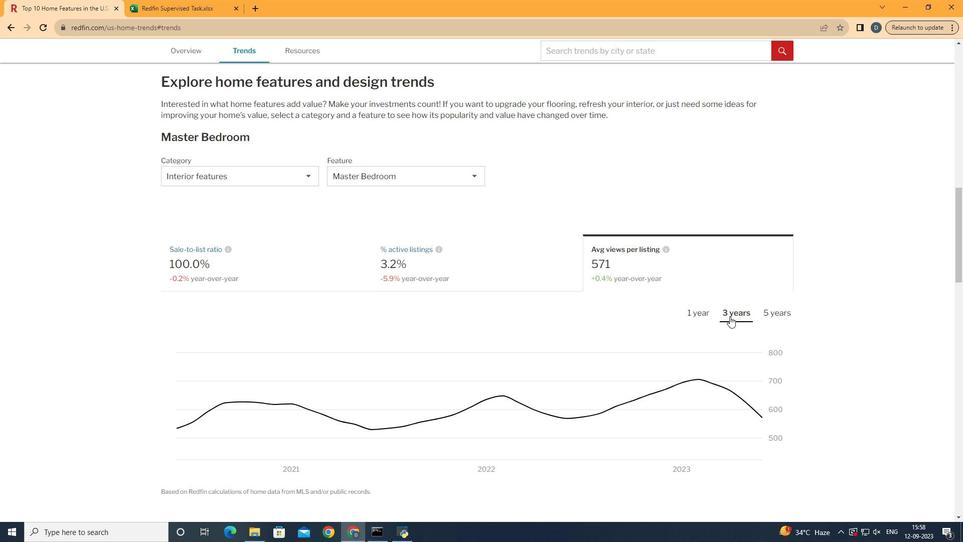 
Action: Mouse moved to (734, 320)
Screenshot: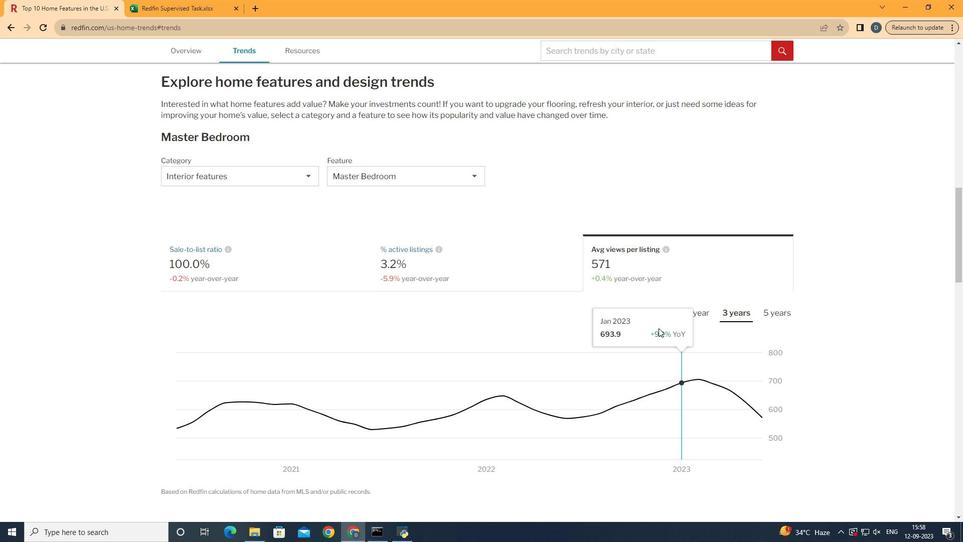 
Action: Mouse pressed left at (734, 320)
Screenshot: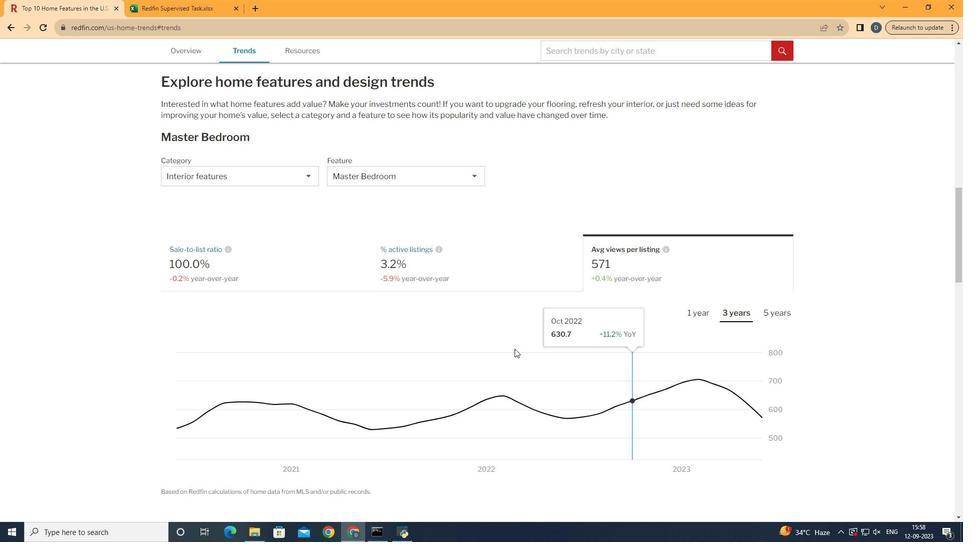 
Action: Mouse moved to (273, 358)
Screenshot: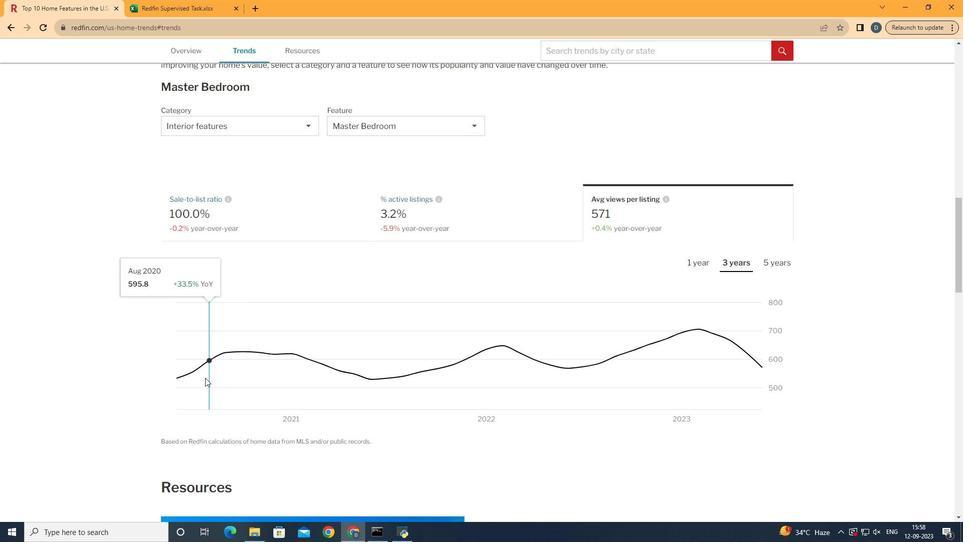 
Action: Mouse scrolled (273, 357) with delta (0, 0)
Screenshot: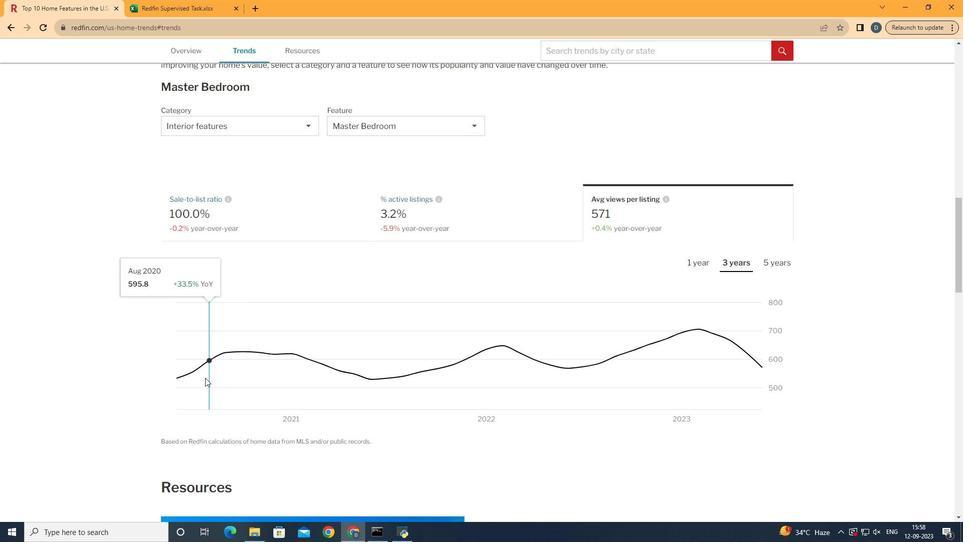 
Action: Mouse moved to (801, 335)
Screenshot: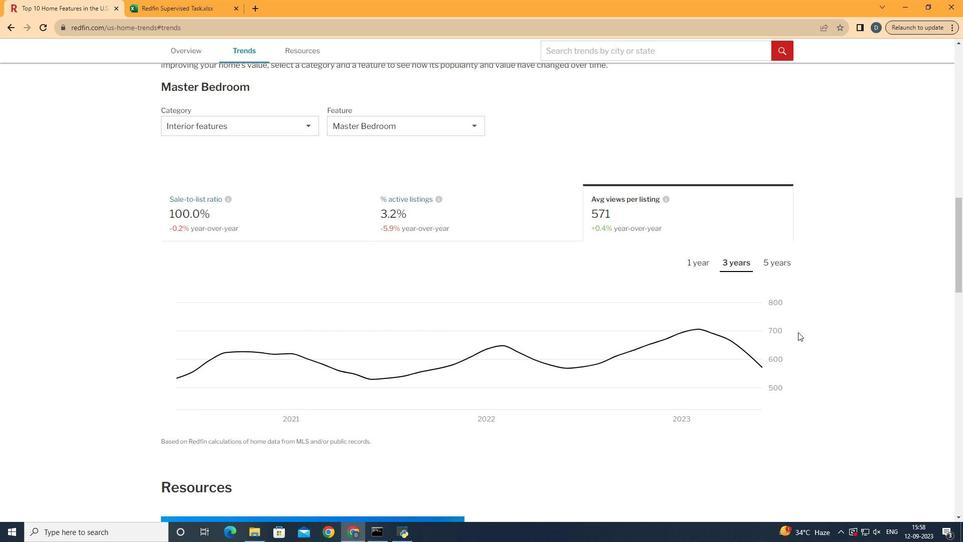 
